 Task: Look for space in Songea, Tanzania from 5th June, 2023 to 16th June, 2023 for 2 adults in price range Rs.14000 to Rs.18000. Place can be entire place with 1  bedroom having 1 bed and 1 bathroom. Property type can be house, flat, guest house, hotel. Booking option can be shelf check-in. Required host language is English.
Action: Mouse moved to (411, 103)
Screenshot: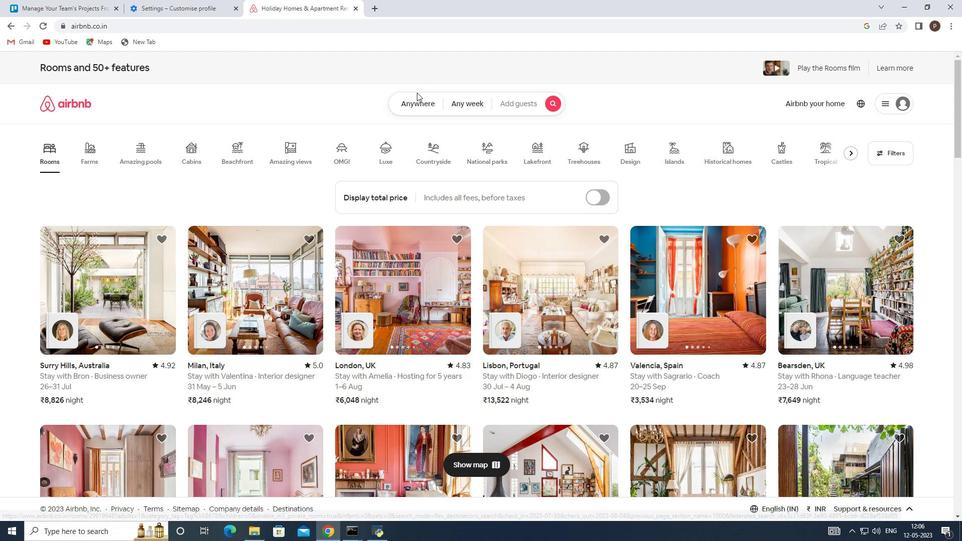 
Action: Mouse pressed left at (411, 103)
Screenshot: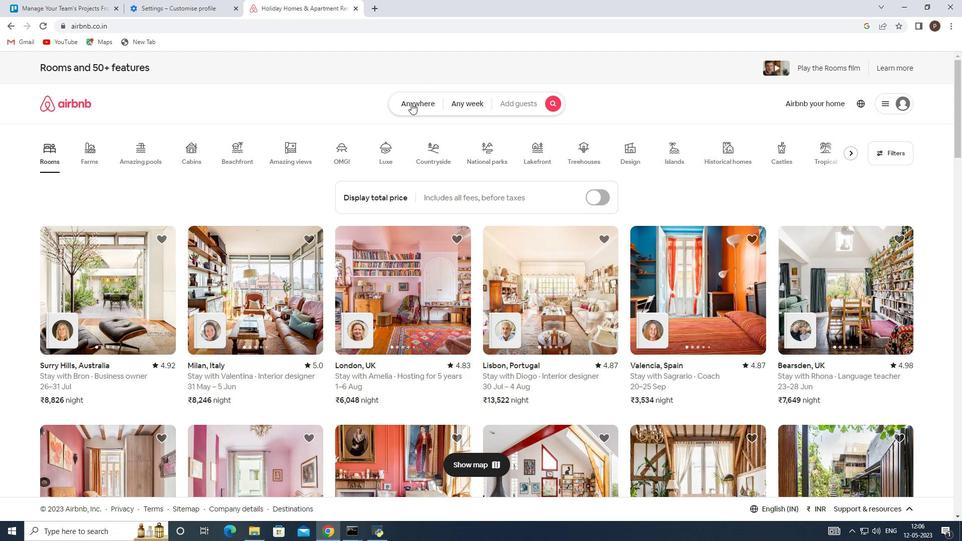 
Action: Mouse moved to (317, 144)
Screenshot: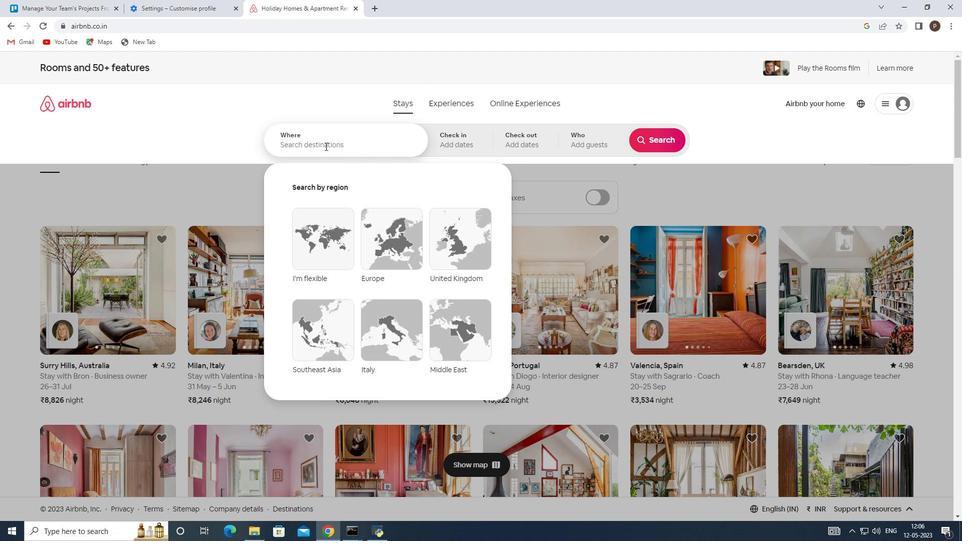 
Action: Mouse pressed left at (317, 144)
Screenshot: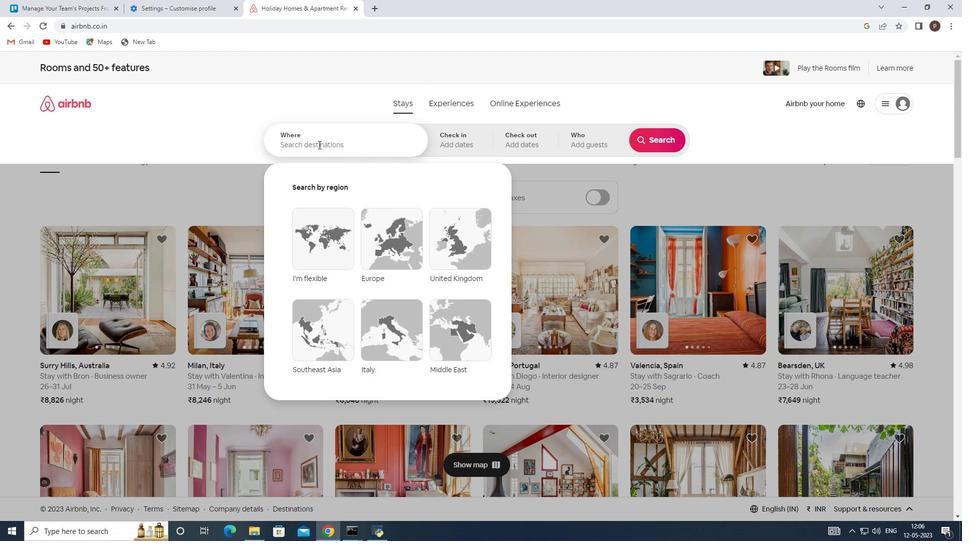 
Action: Key pressed <Key.caps_lock>S<Key.caps_lock>ongea,<Key.space>
Screenshot: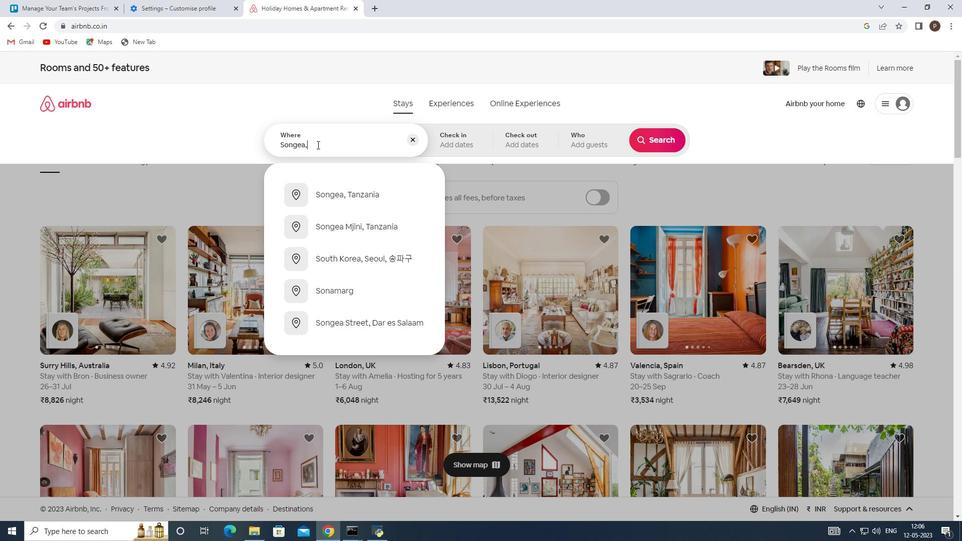
Action: Mouse moved to (349, 256)
Screenshot: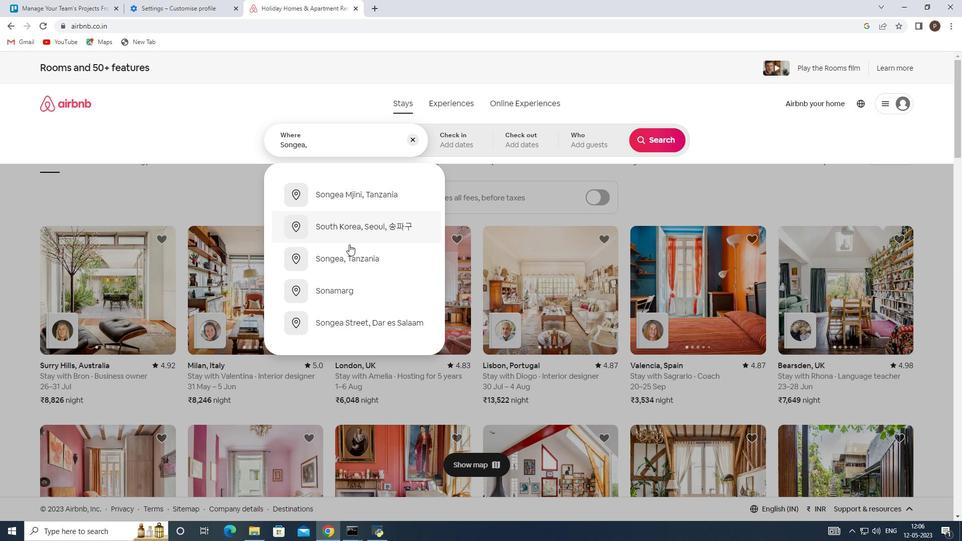 
Action: Mouse pressed left at (349, 256)
Screenshot: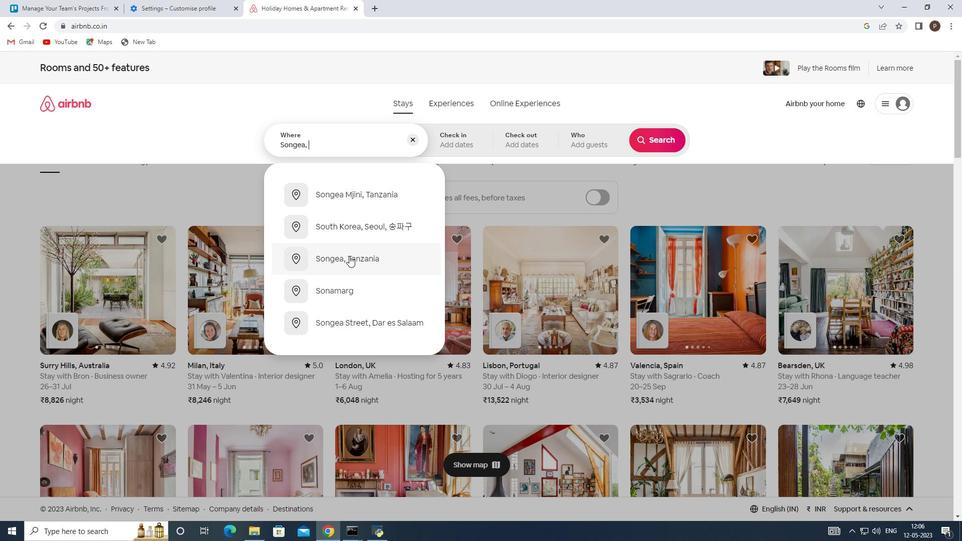 
Action: Mouse moved to (524, 284)
Screenshot: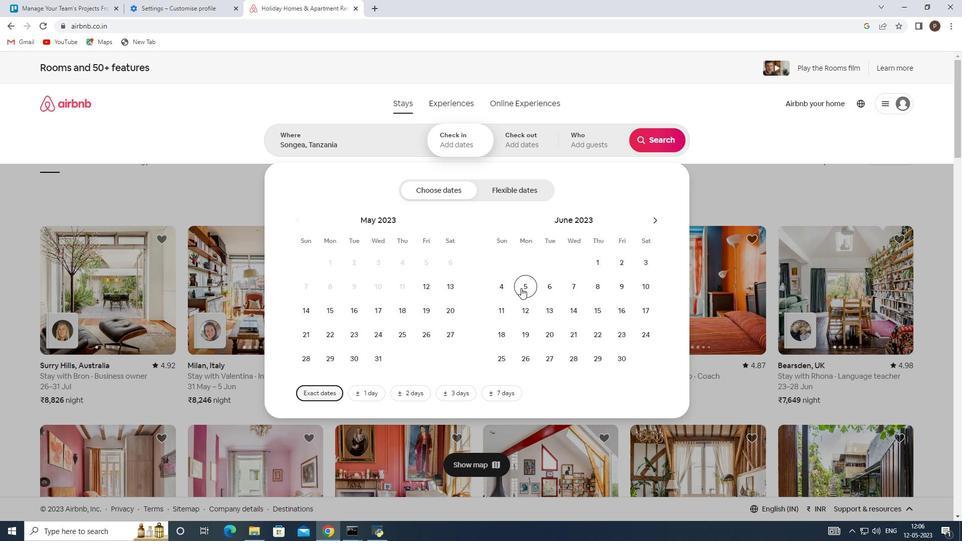
Action: Mouse pressed left at (524, 284)
Screenshot: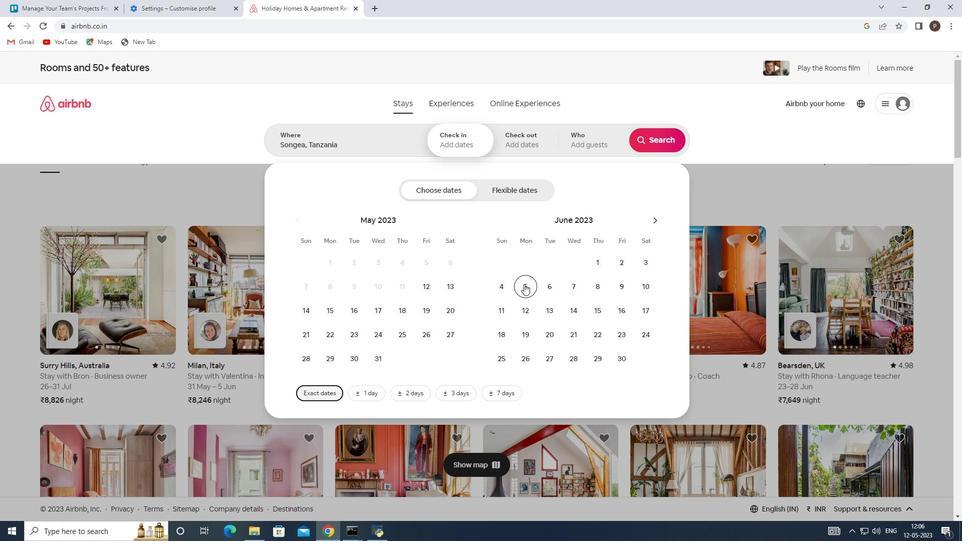 
Action: Mouse moved to (619, 307)
Screenshot: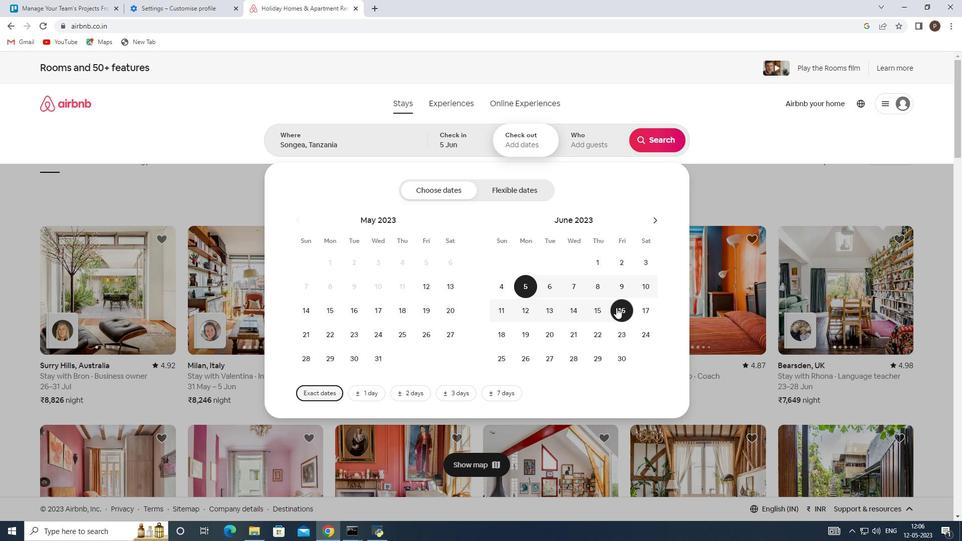 
Action: Mouse pressed left at (619, 307)
Screenshot: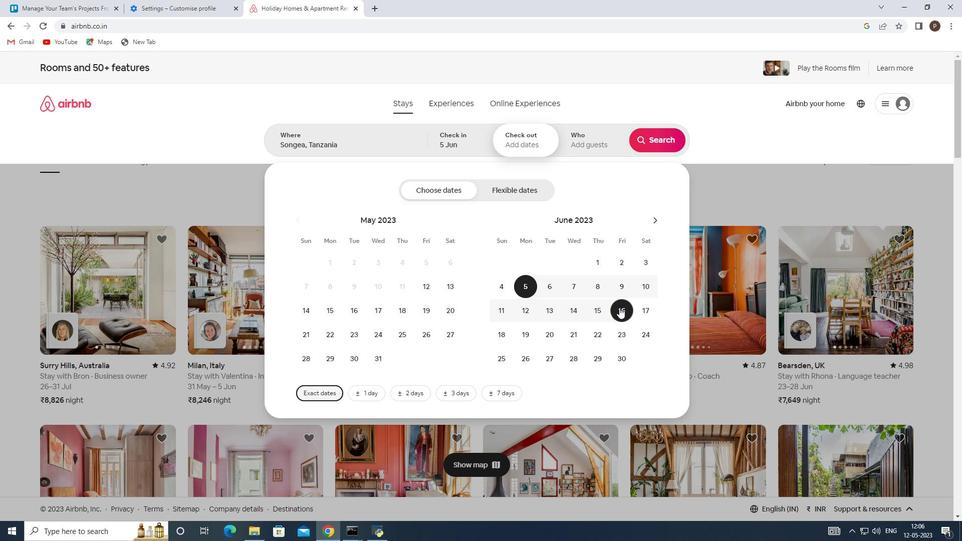 
Action: Mouse moved to (587, 141)
Screenshot: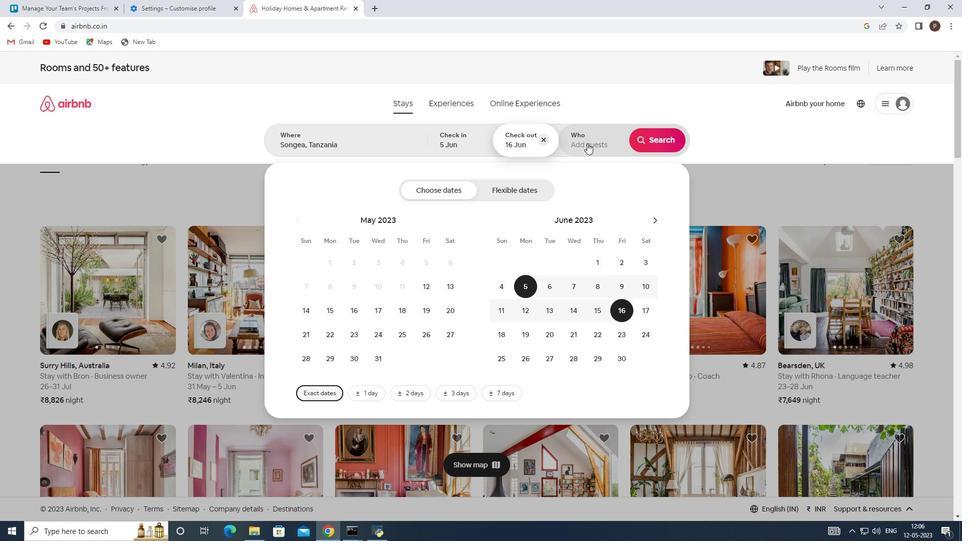
Action: Mouse pressed left at (587, 141)
Screenshot: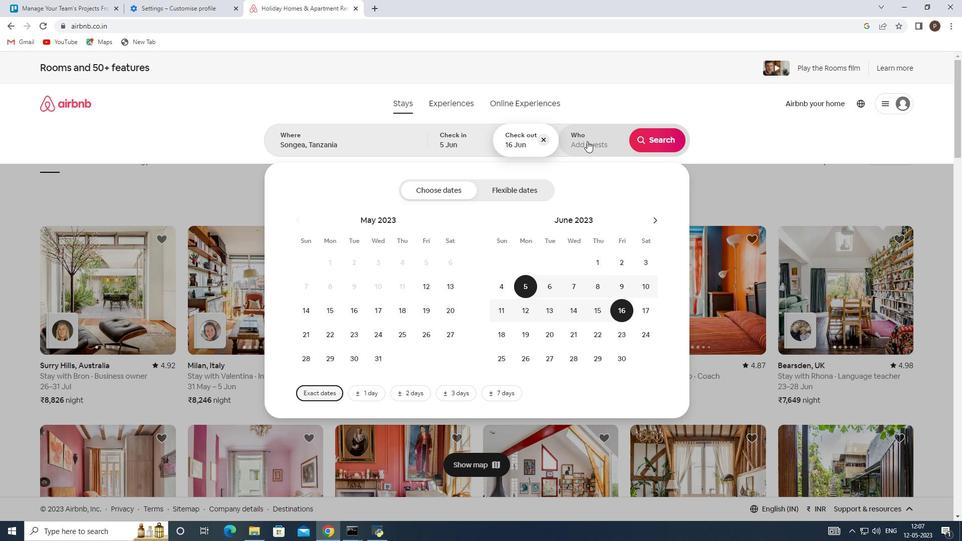 
Action: Mouse moved to (662, 191)
Screenshot: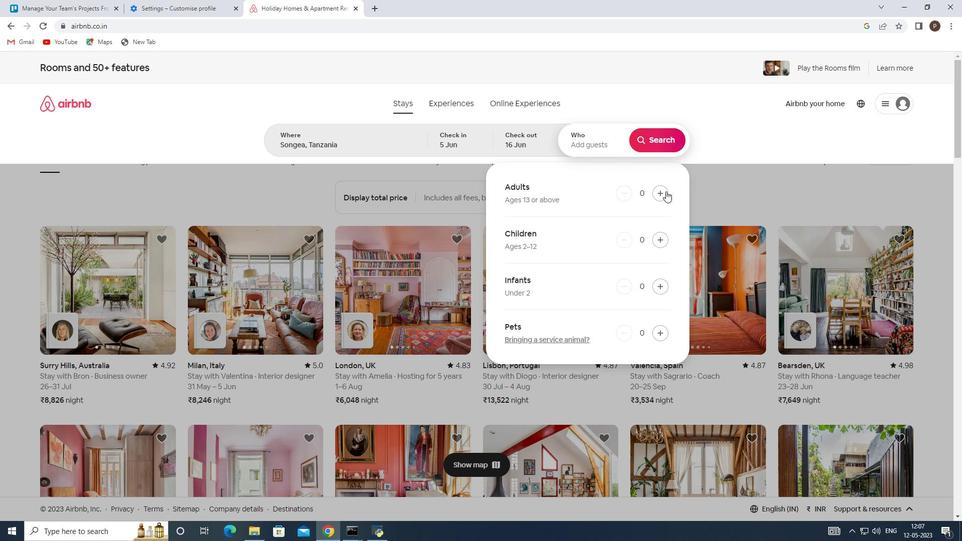 
Action: Mouse pressed left at (662, 191)
Screenshot: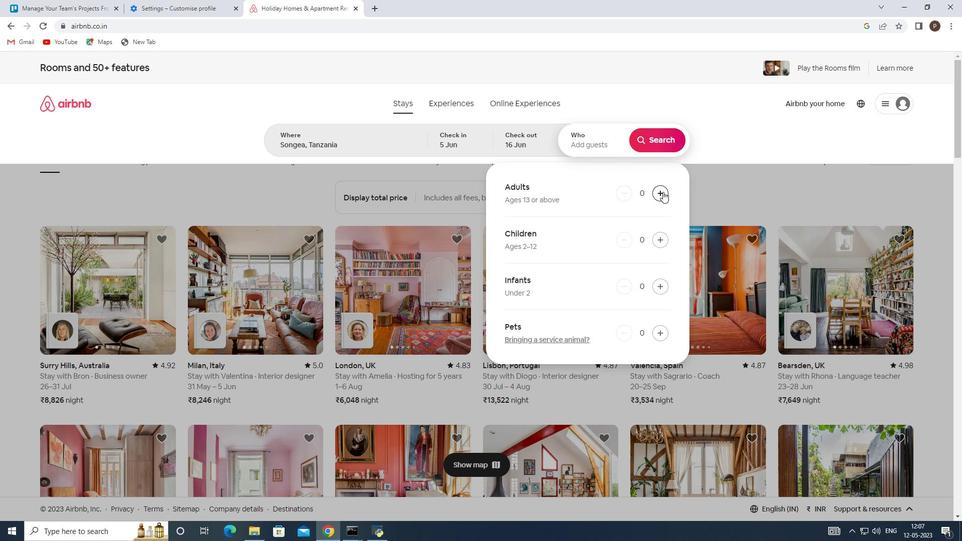 
Action: Mouse pressed left at (662, 191)
Screenshot: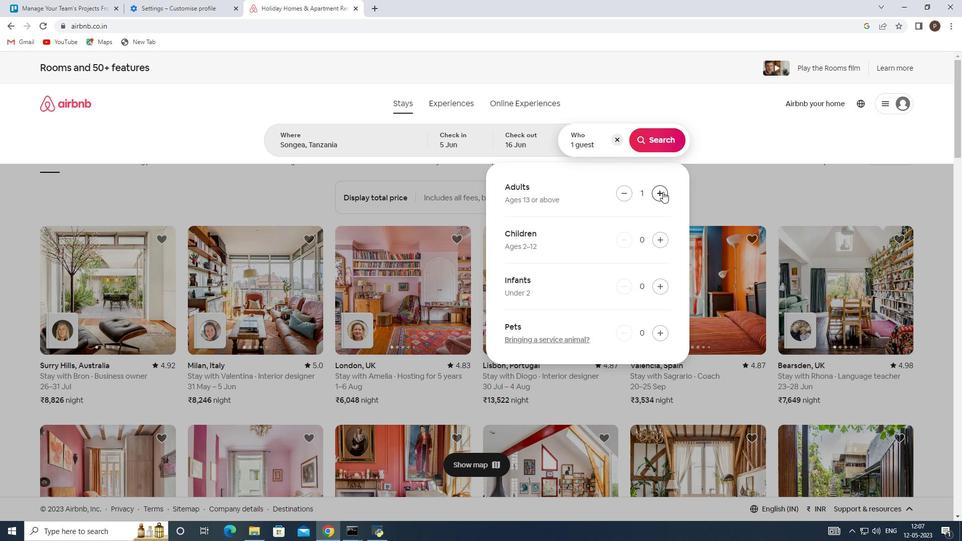 
Action: Mouse moved to (666, 132)
Screenshot: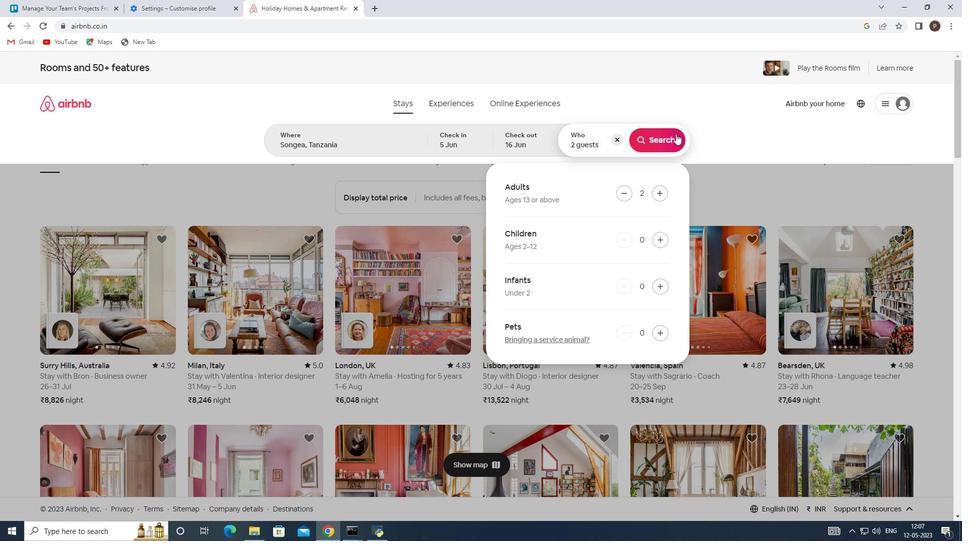 
Action: Mouse pressed left at (666, 132)
Screenshot: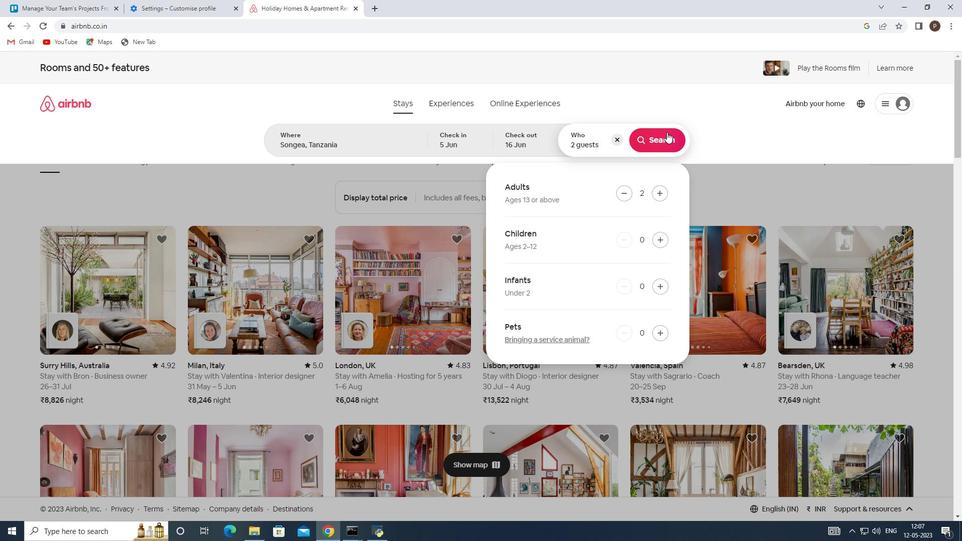 
Action: Mouse moved to (902, 116)
Screenshot: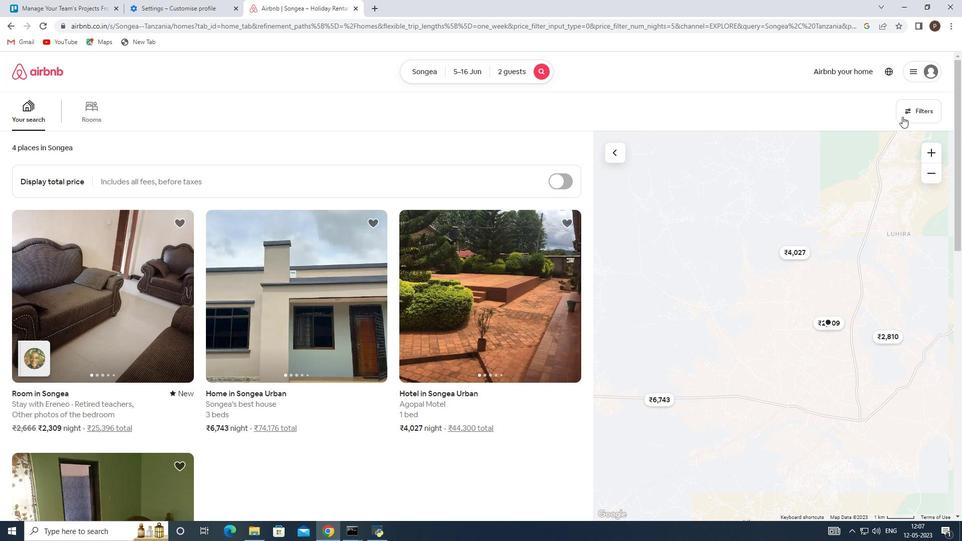 
Action: Mouse pressed left at (902, 116)
Screenshot: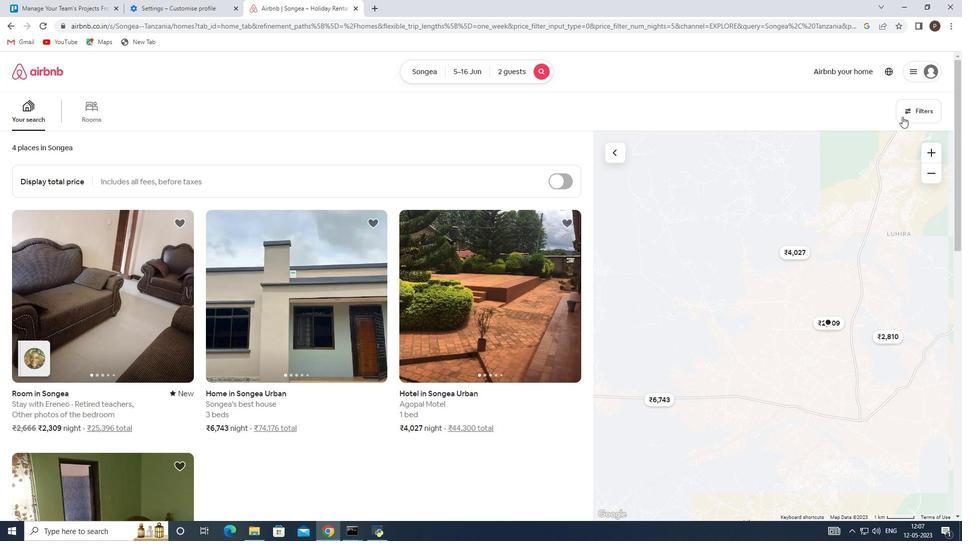 
Action: Mouse moved to (331, 355)
Screenshot: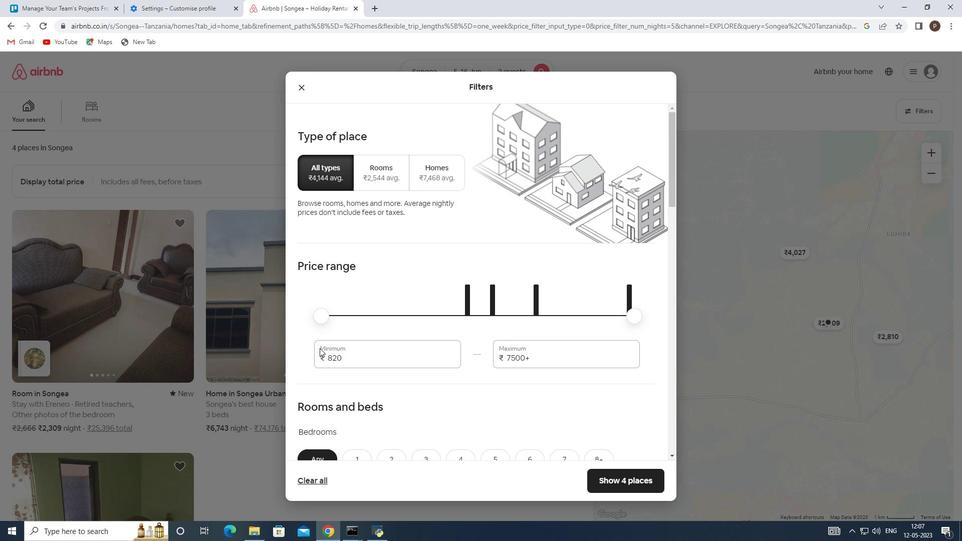 
Action: Mouse pressed left at (331, 355)
Screenshot: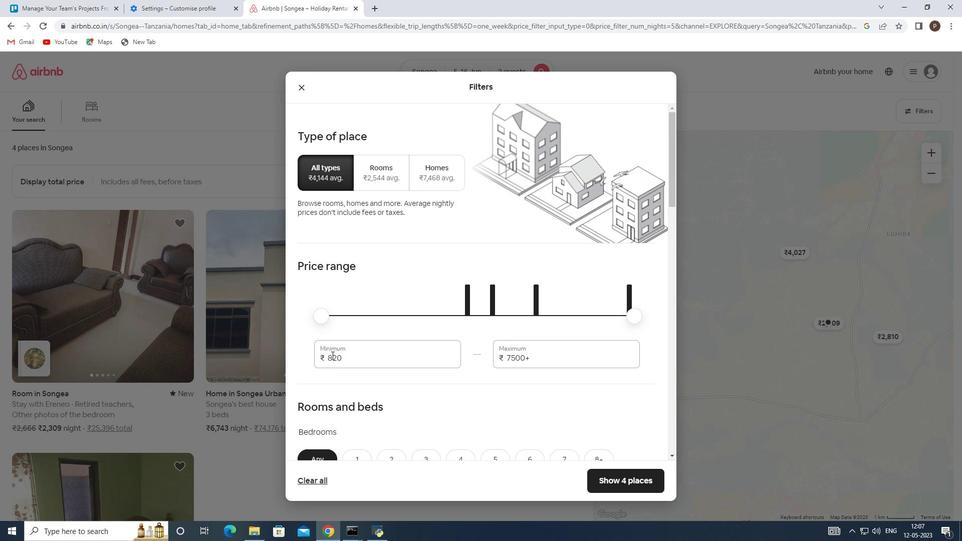 
Action: Mouse pressed left at (331, 355)
Screenshot: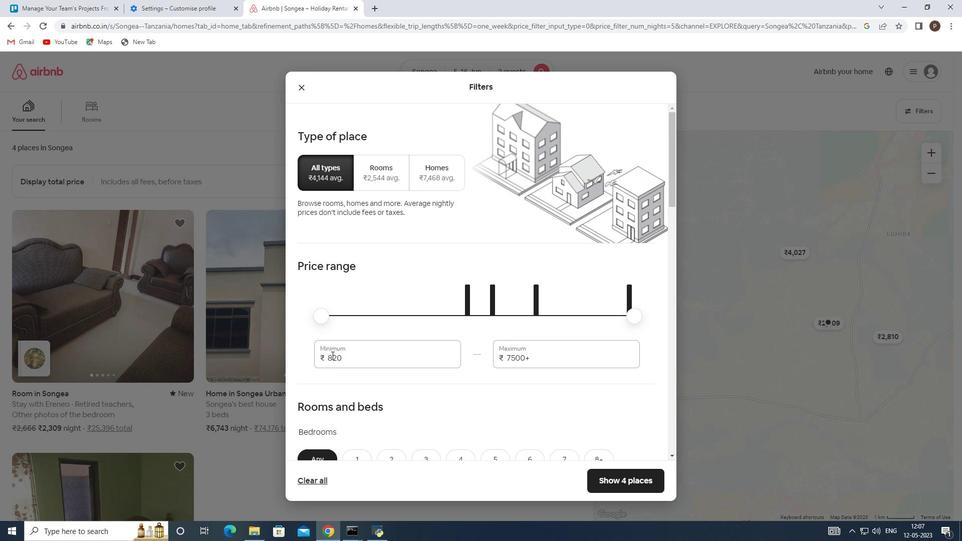 
Action: Key pressed 14000<Key.tab>18000
Screenshot: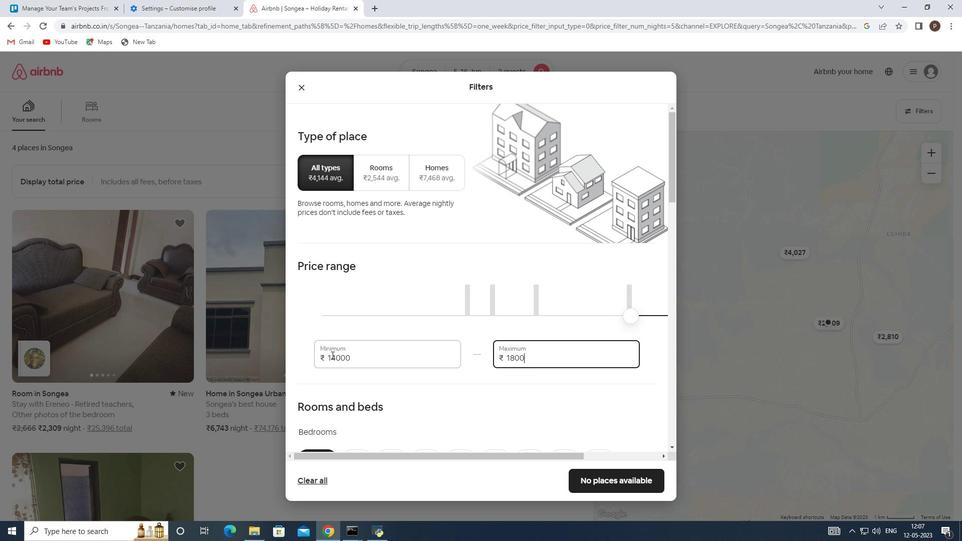 
Action: Mouse moved to (338, 373)
Screenshot: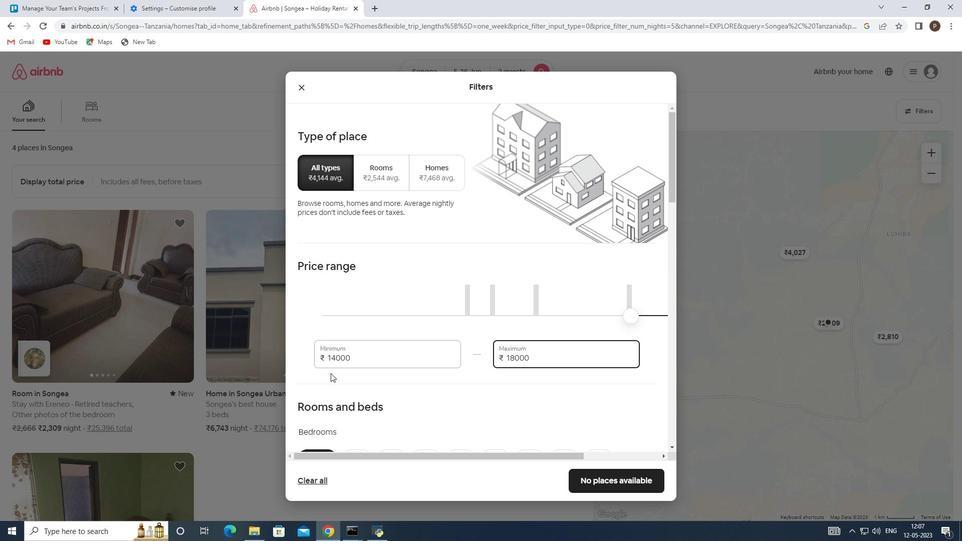 
Action: Mouse scrolled (338, 372) with delta (0, 0)
Screenshot: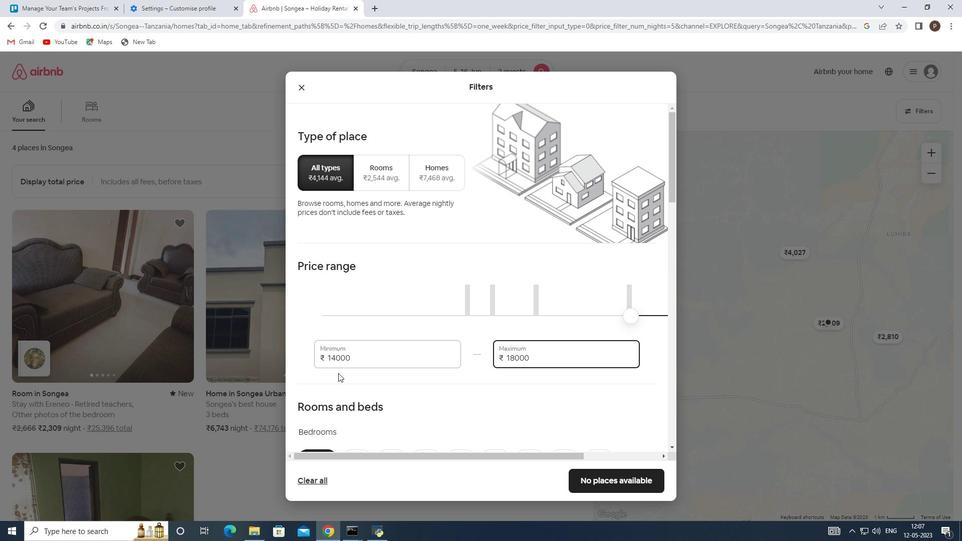 
Action: Mouse moved to (353, 364)
Screenshot: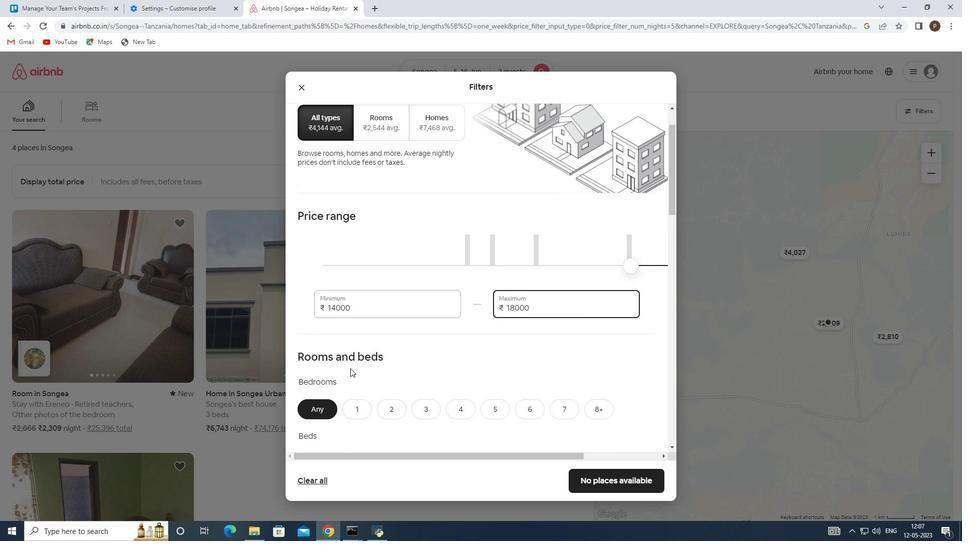 
Action: Mouse scrolled (353, 364) with delta (0, 0)
Screenshot: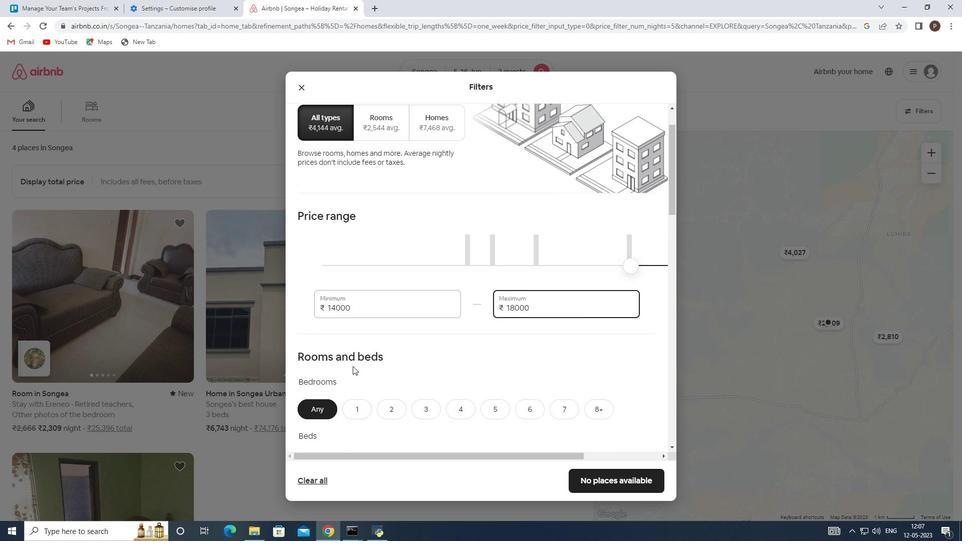 
Action: Mouse moved to (389, 345)
Screenshot: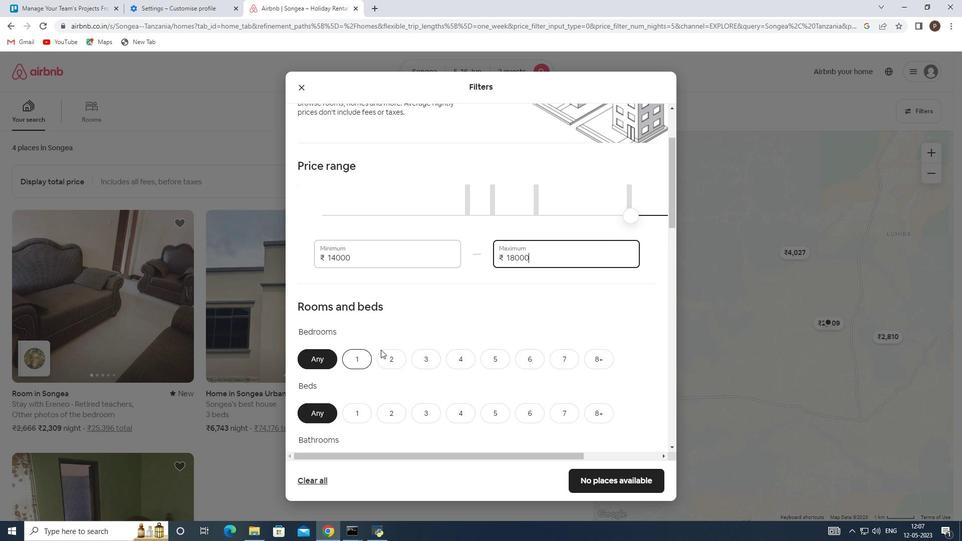 
Action: Mouse scrolled (389, 345) with delta (0, 0)
Screenshot: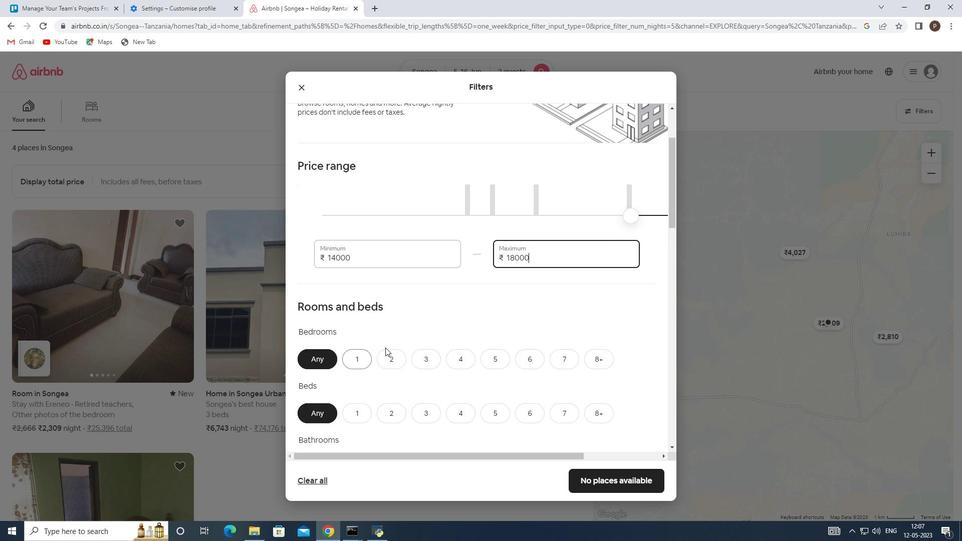 
Action: Mouse moved to (353, 298)
Screenshot: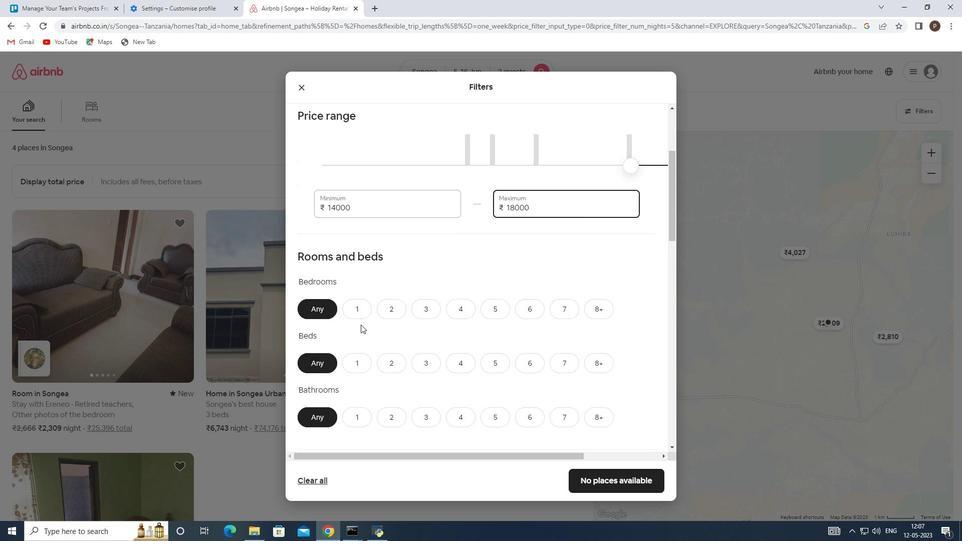 
Action: Mouse pressed left at (353, 298)
Screenshot: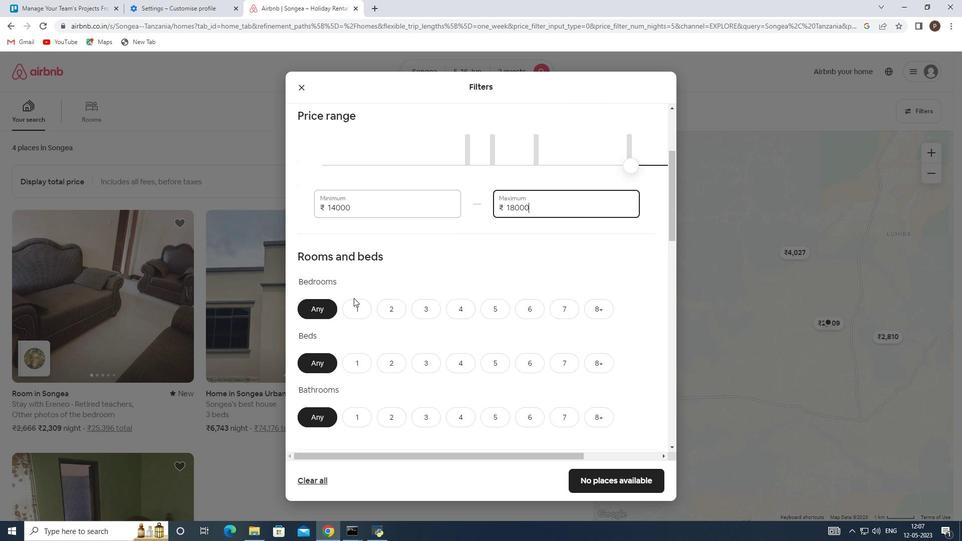 
Action: Mouse moved to (353, 303)
Screenshot: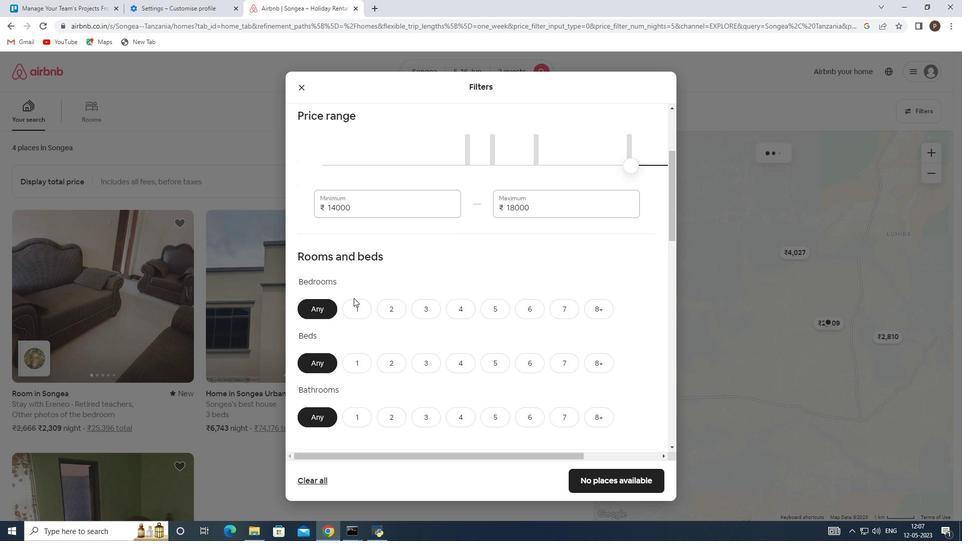 
Action: Mouse pressed left at (353, 303)
Screenshot: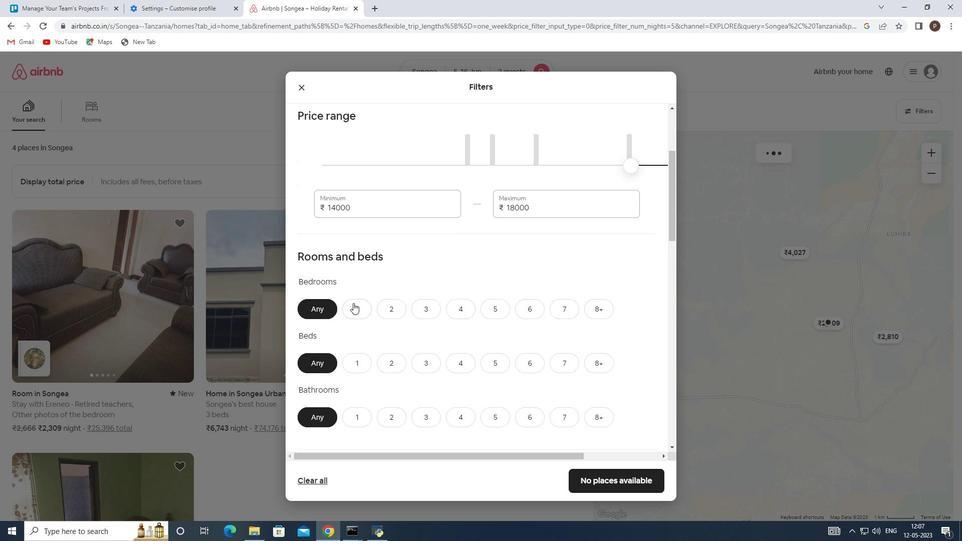 
Action: Mouse moved to (350, 364)
Screenshot: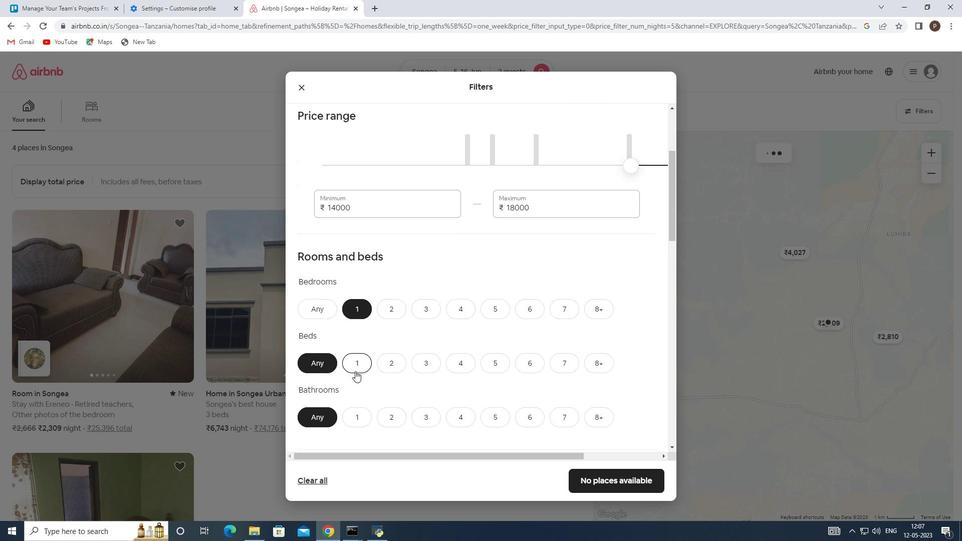 
Action: Mouse pressed left at (350, 364)
Screenshot: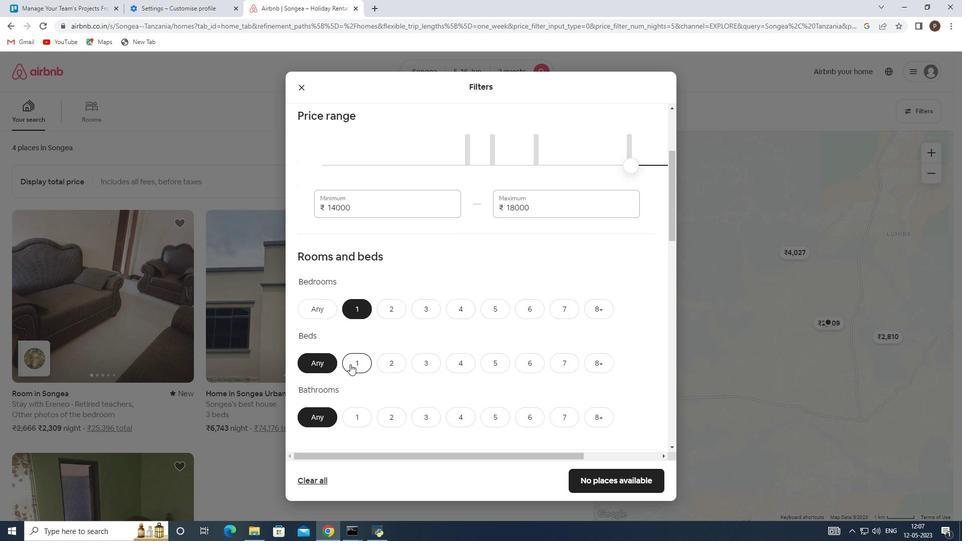 
Action: Mouse moved to (357, 411)
Screenshot: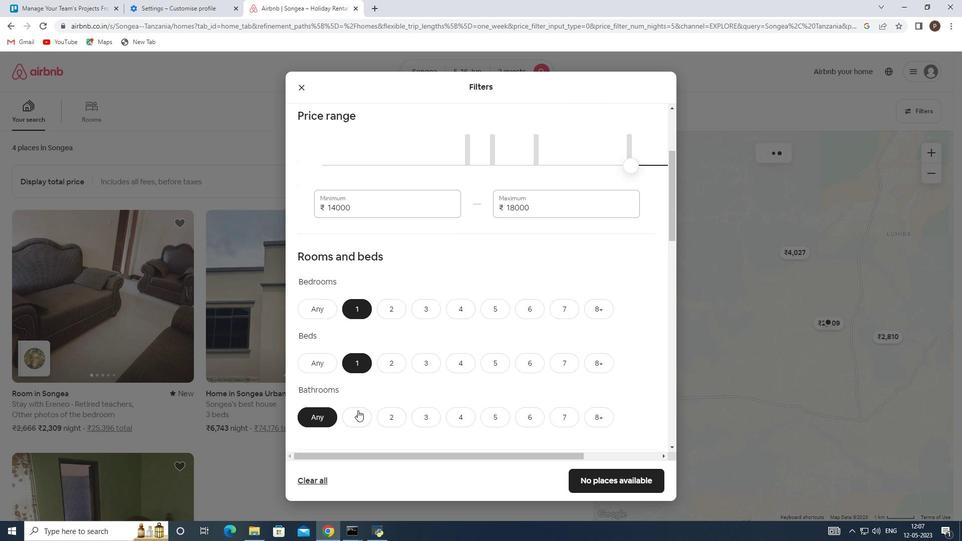 
Action: Mouse pressed left at (357, 411)
Screenshot: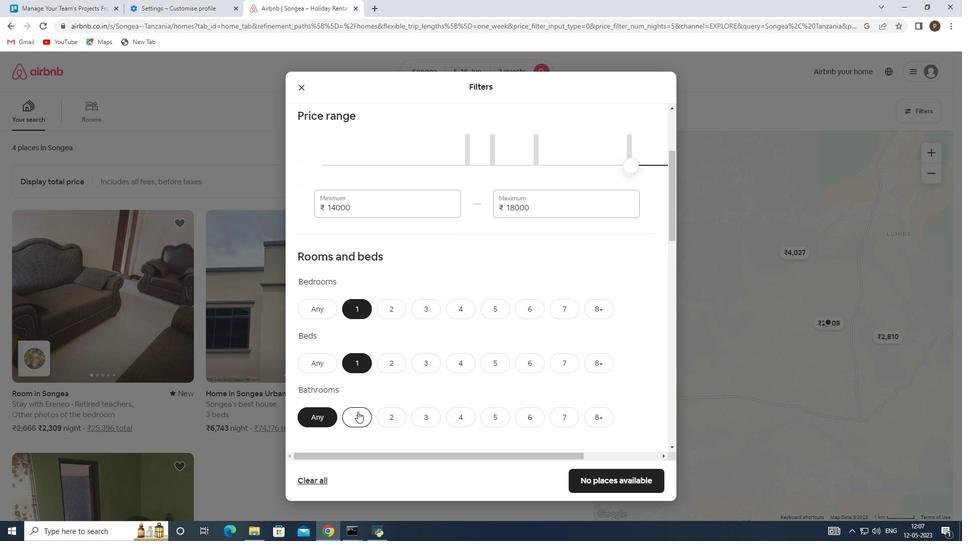 
Action: Mouse moved to (389, 376)
Screenshot: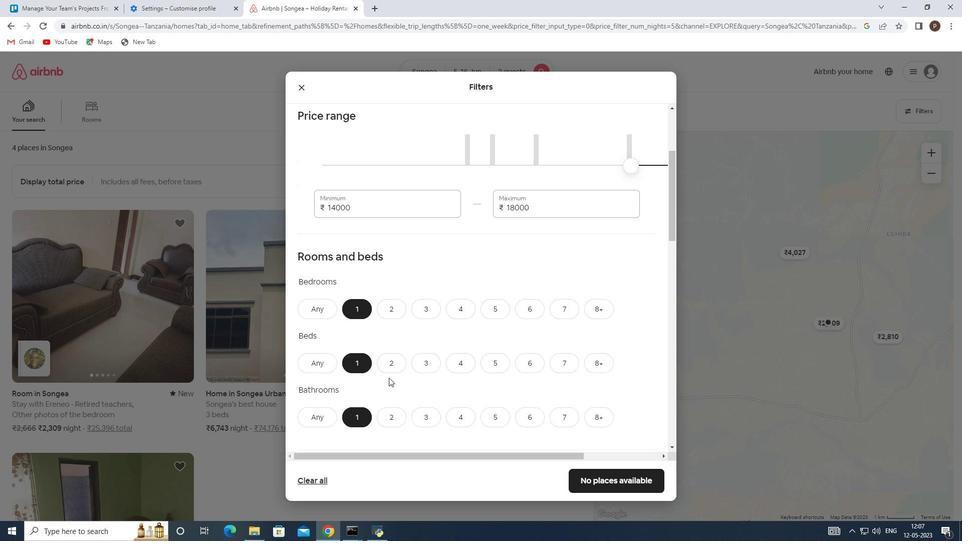 
Action: Mouse scrolled (389, 376) with delta (0, 0)
Screenshot: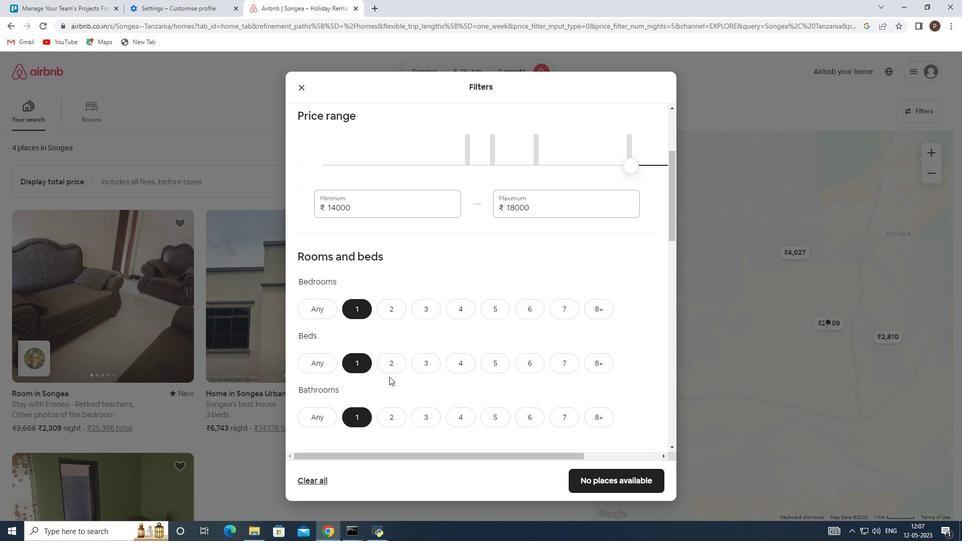 
Action: Mouse scrolled (389, 376) with delta (0, 0)
Screenshot: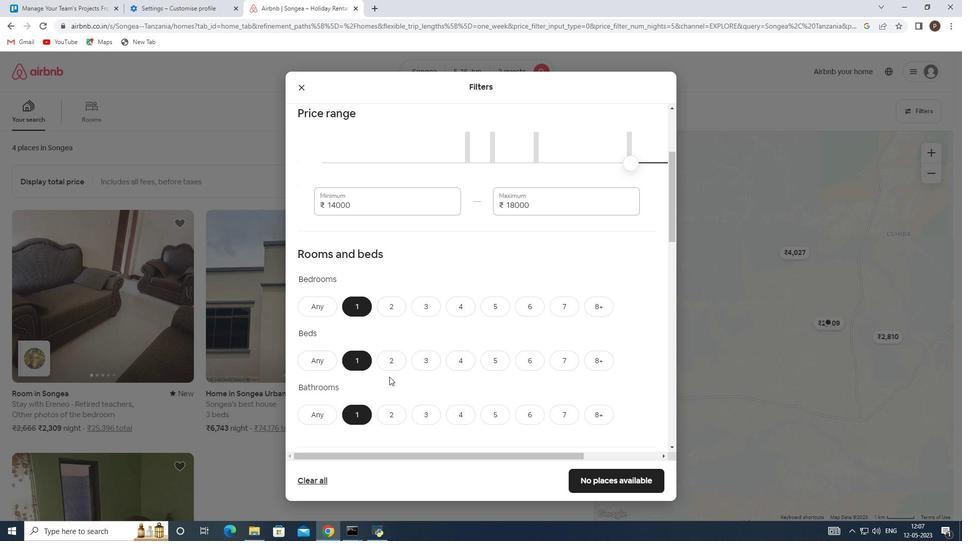
Action: Mouse moved to (406, 354)
Screenshot: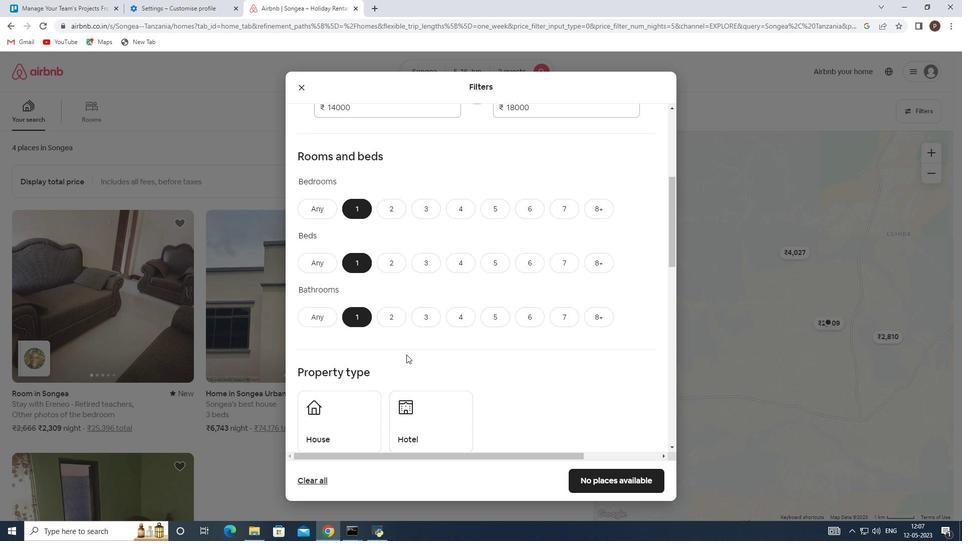 
Action: Mouse scrolled (406, 353) with delta (0, 0)
Screenshot: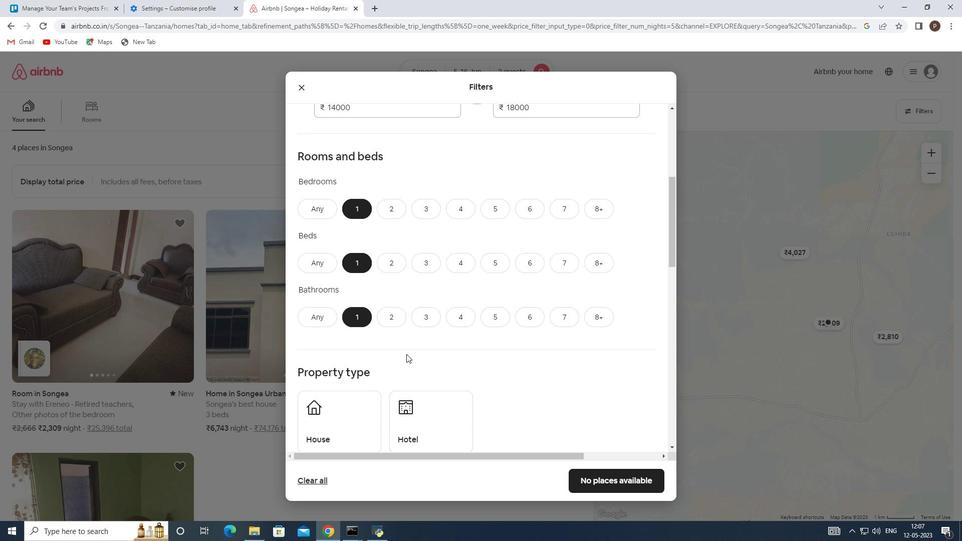 
Action: Mouse moved to (364, 364)
Screenshot: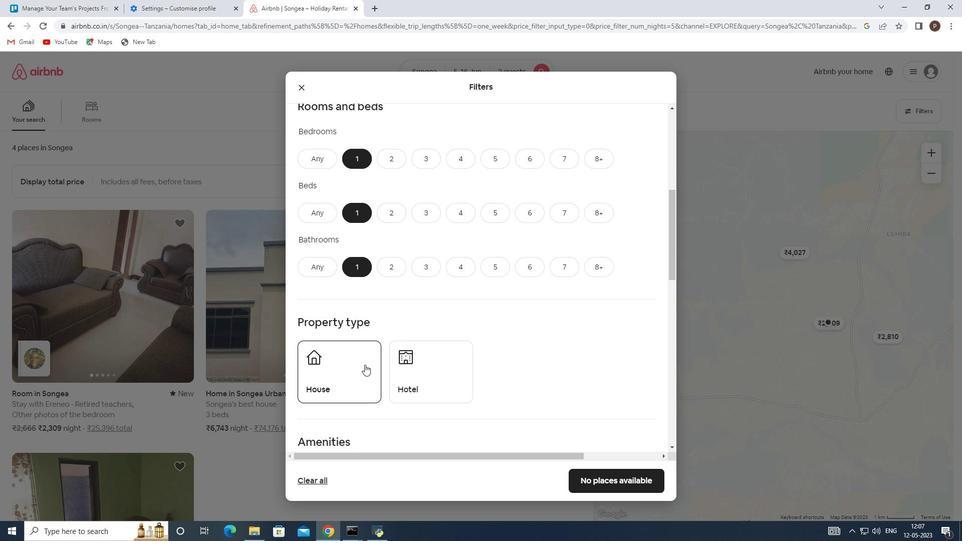 
Action: Mouse pressed left at (364, 364)
Screenshot: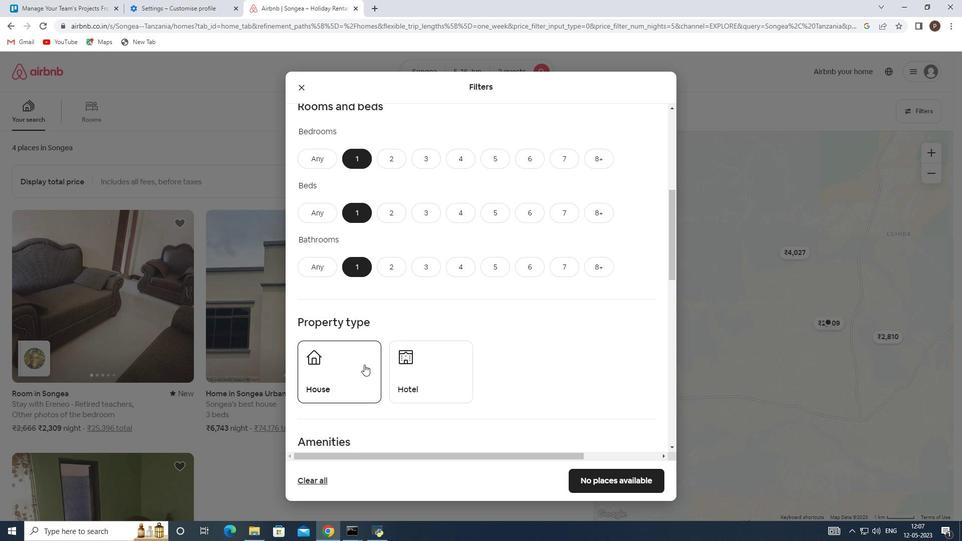 
Action: Mouse moved to (432, 375)
Screenshot: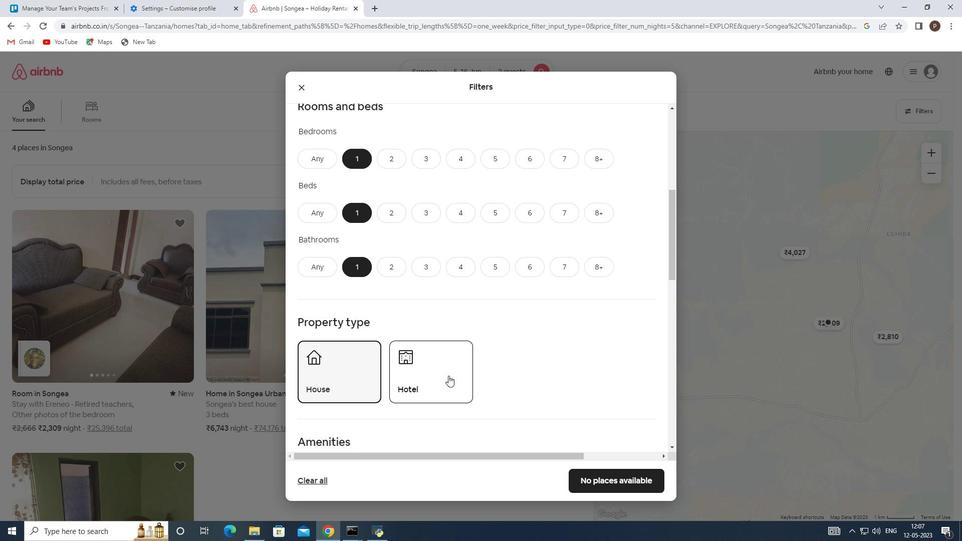 
Action: Mouse pressed left at (432, 375)
Screenshot: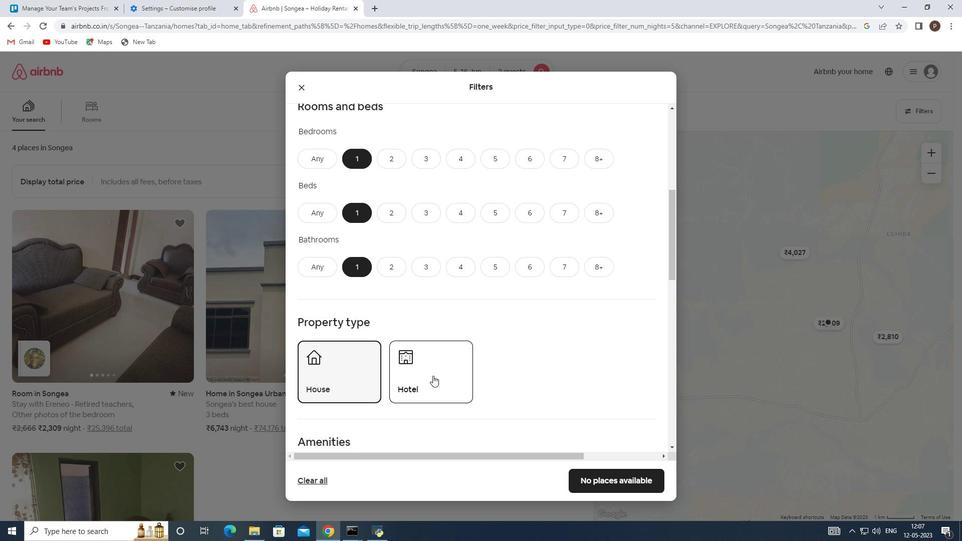 
Action: Mouse moved to (418, 371)
Screenshot: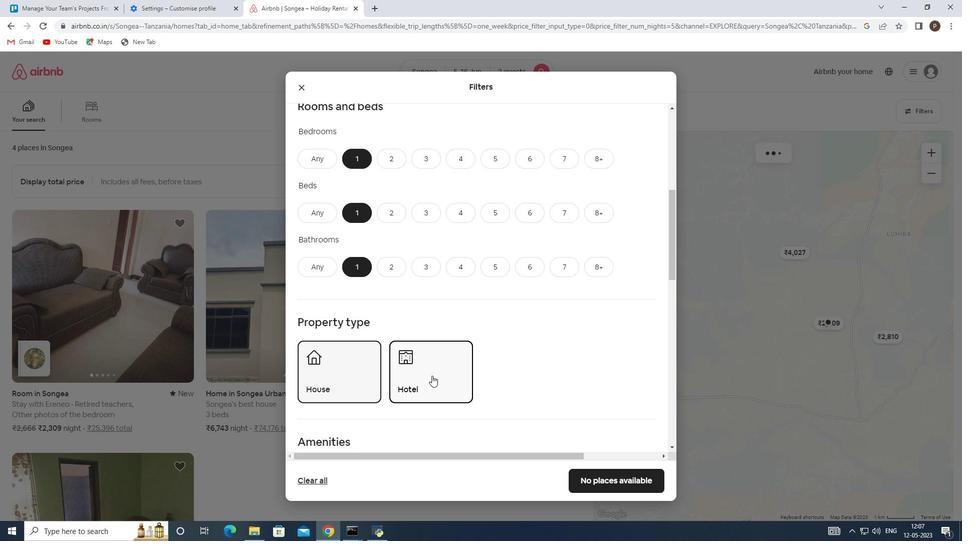 
Action: Mouse scrolled (418, 371) with delta (0, 0)
Screenshot: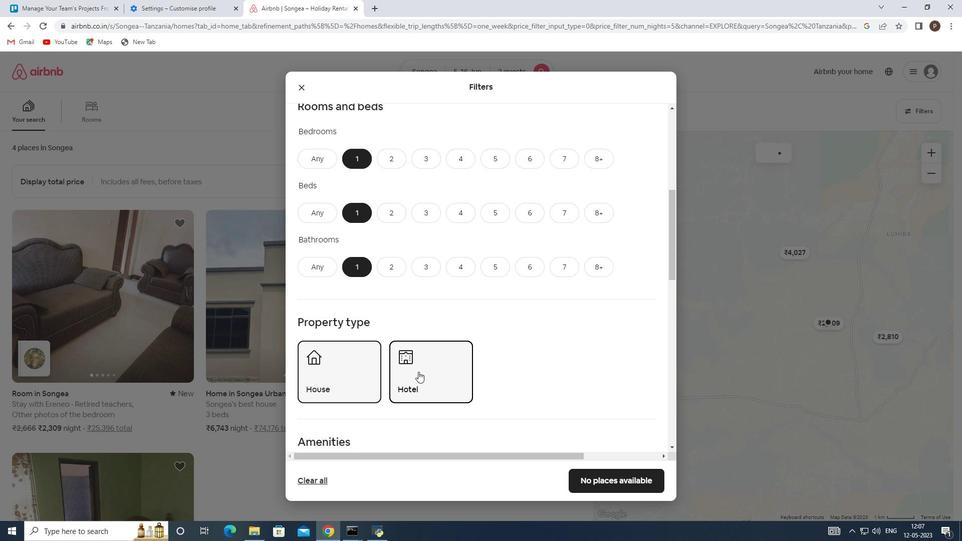 
Action: Mouse scrolled (418, 371) with delta (0, 0)
Screenshot: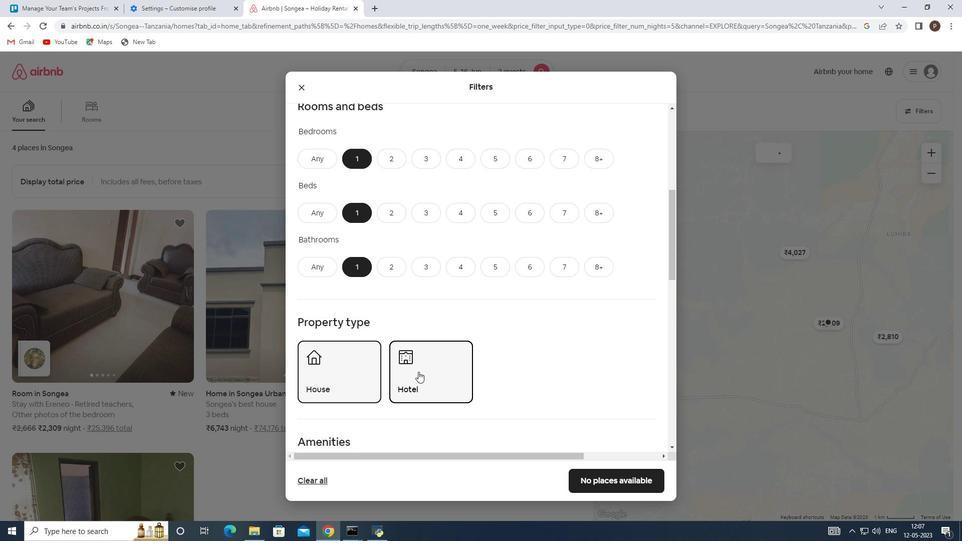 
Action: Mouse moved to (418, 371)
Screenshot: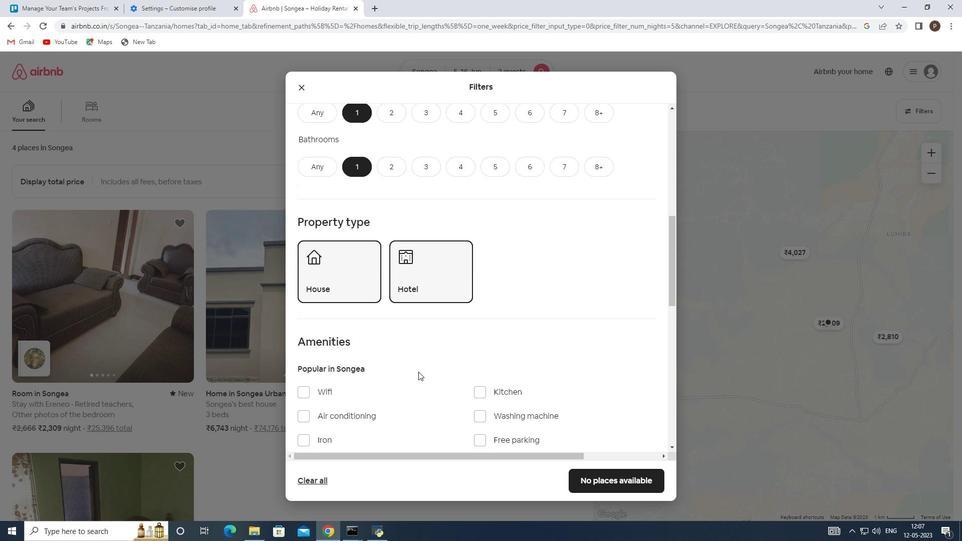 
Action: Mouse scrolled (418, 370) with delta (0, 0)
Screenshot: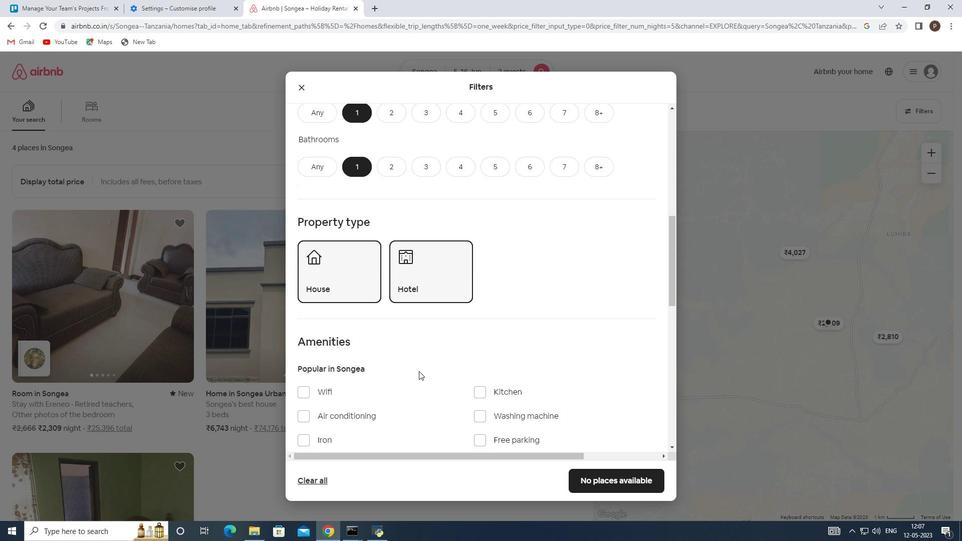 
Action: Mouse scrolled (418, 370) with delta (0, 0)
Screenshot: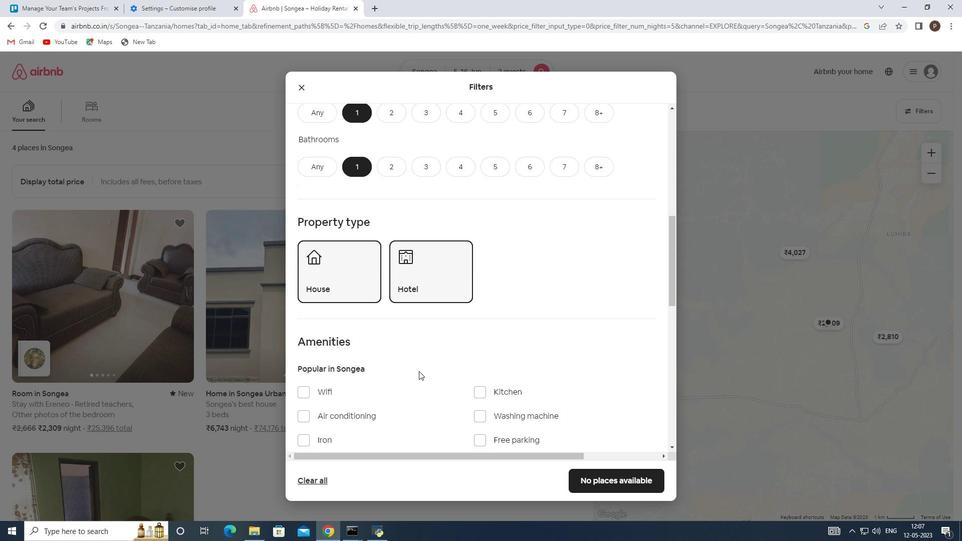 
Action: Mouse moved to (434, 370)
Screenshot: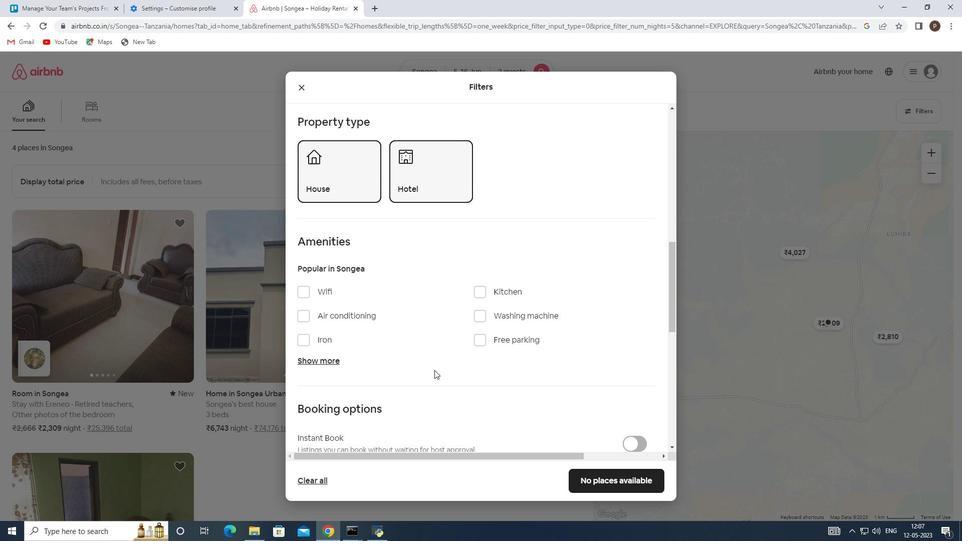 
Action: Mouse scrolled (434, 369) with delta (0, 0)
Screenshot: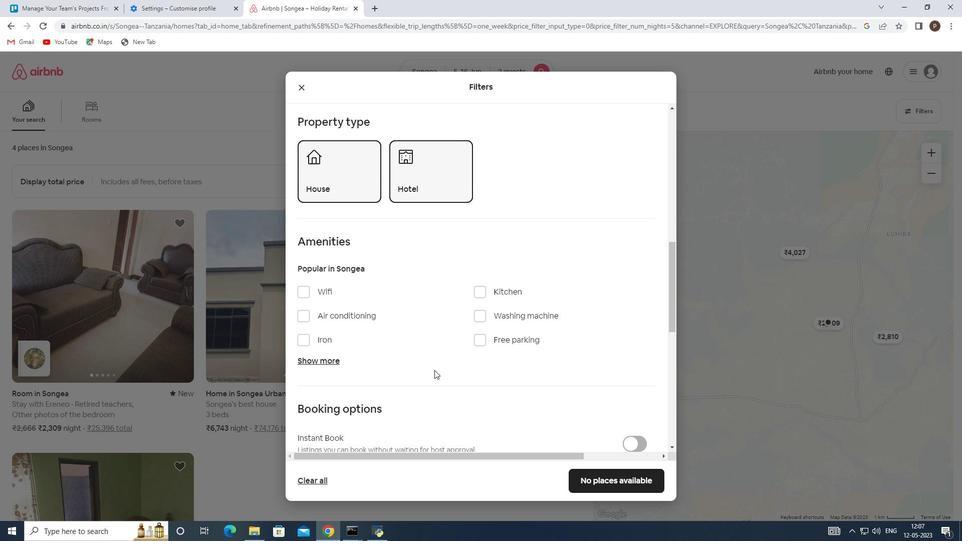 
Action: Mouse scrolled (434, 369) with delta (0, 0)
Screenshot: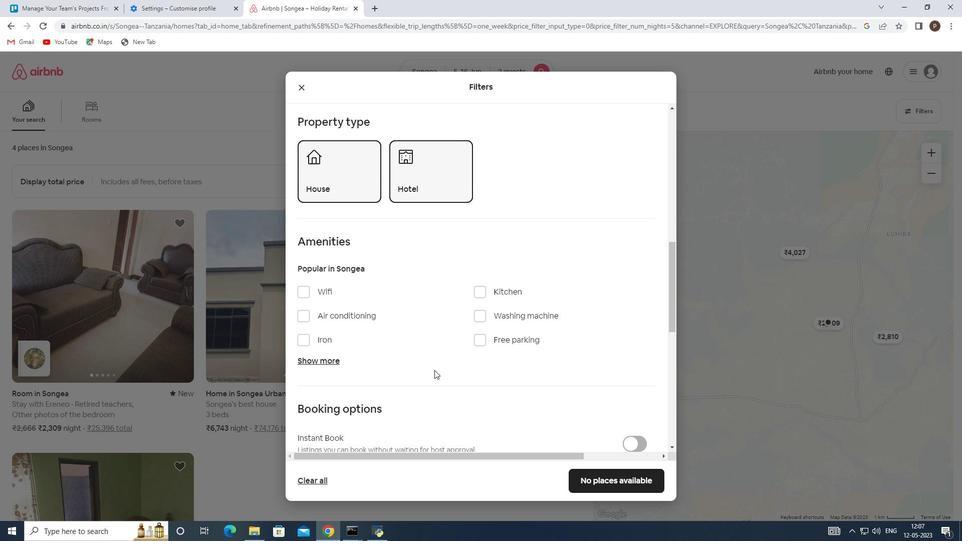 
Action: Mouse moved to (635, 375)
Screenshot: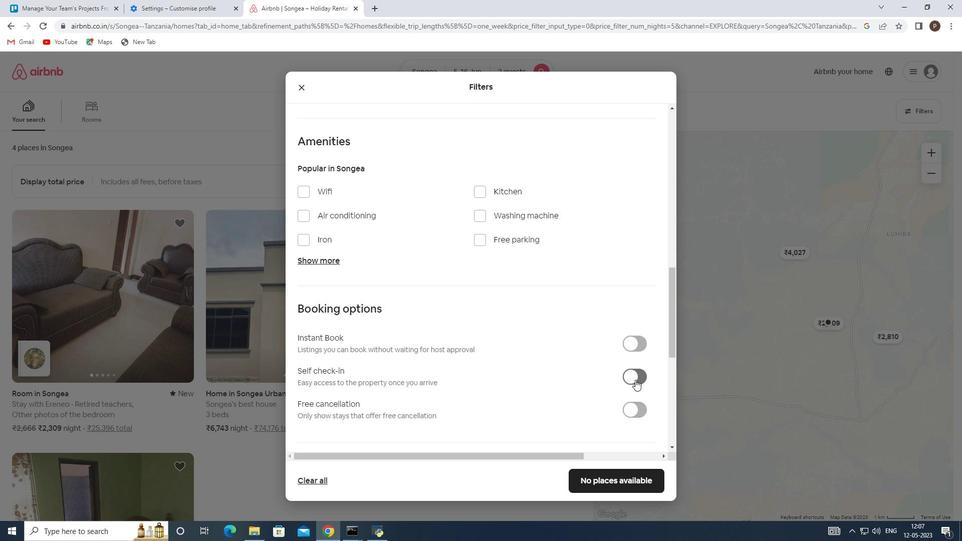 
Action: Mouse pressed left at (635, 375)
Screenshot: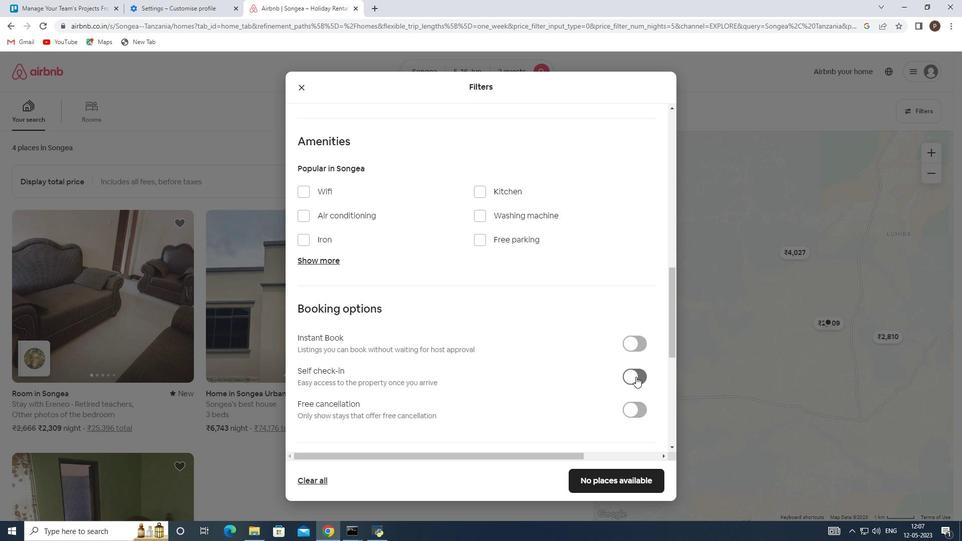
Action: Mouse moved to (529, 371)
Screenshot: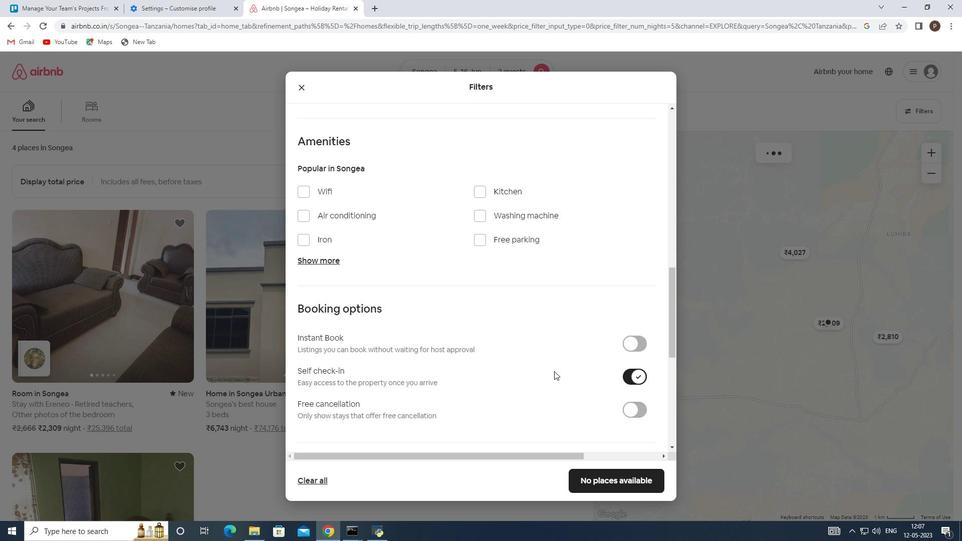 
Action: Mouse scrolled (529, 370) with delta (0, 0)
Screenshot: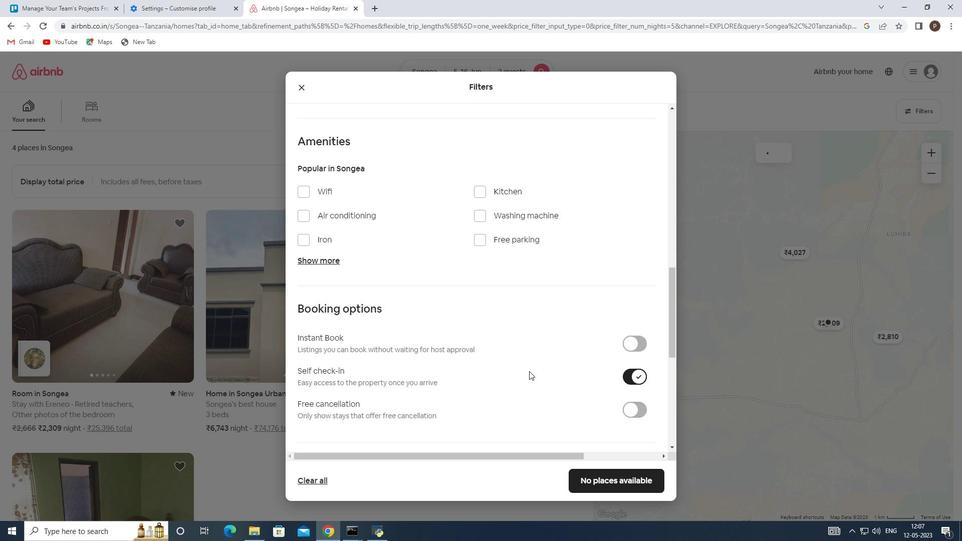
Action: Mouse moved to (523, 370)
Screenshot: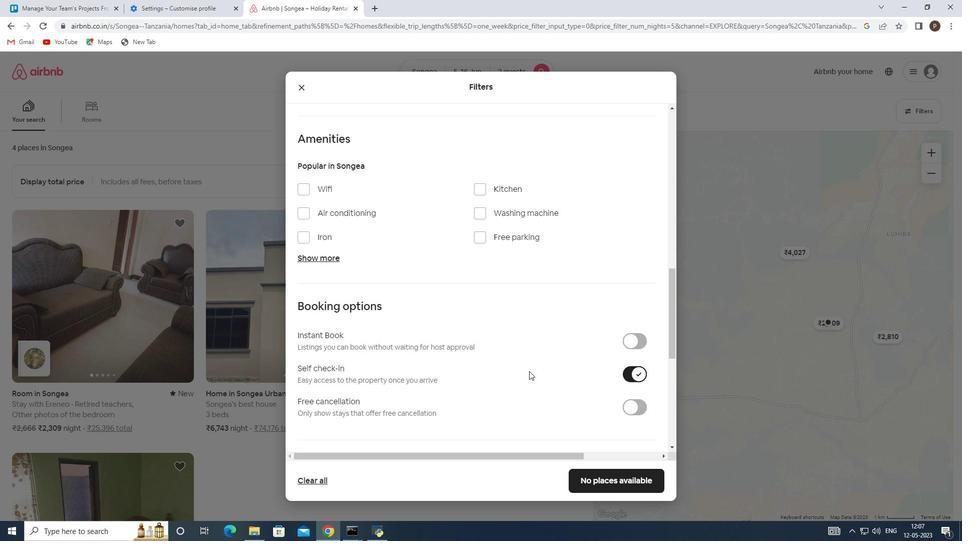 
Action: Mouse scrolled (528, 370) with delta (0, 0)
Screenshot: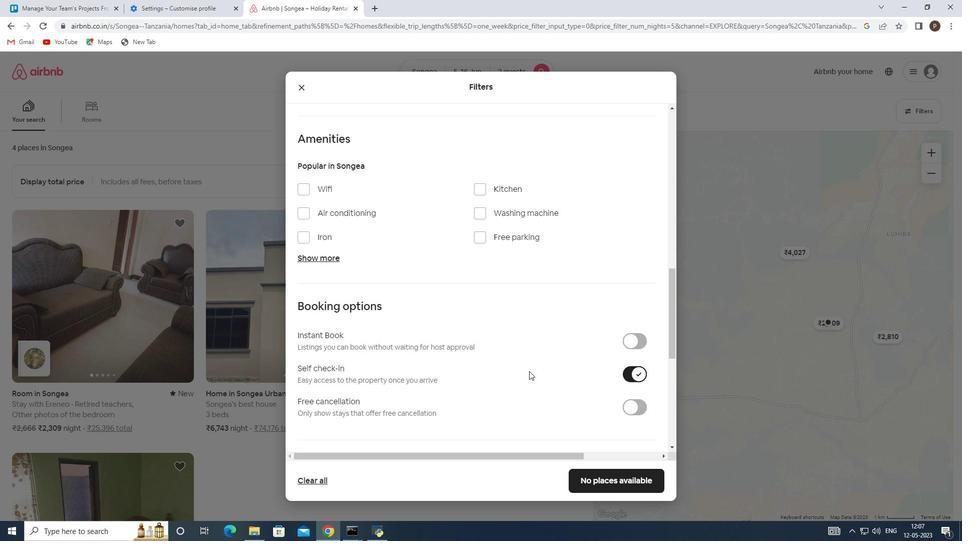 
Action: Mouse moved to (499, 355)
Screenshot: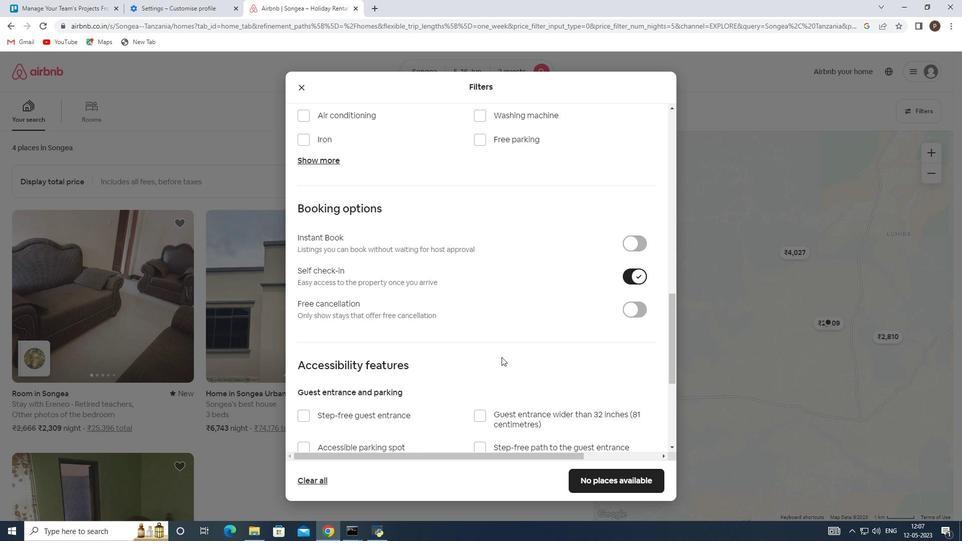 
Action: Mouse scrolled (499, 354) with delta (0, 0)
Screenshot: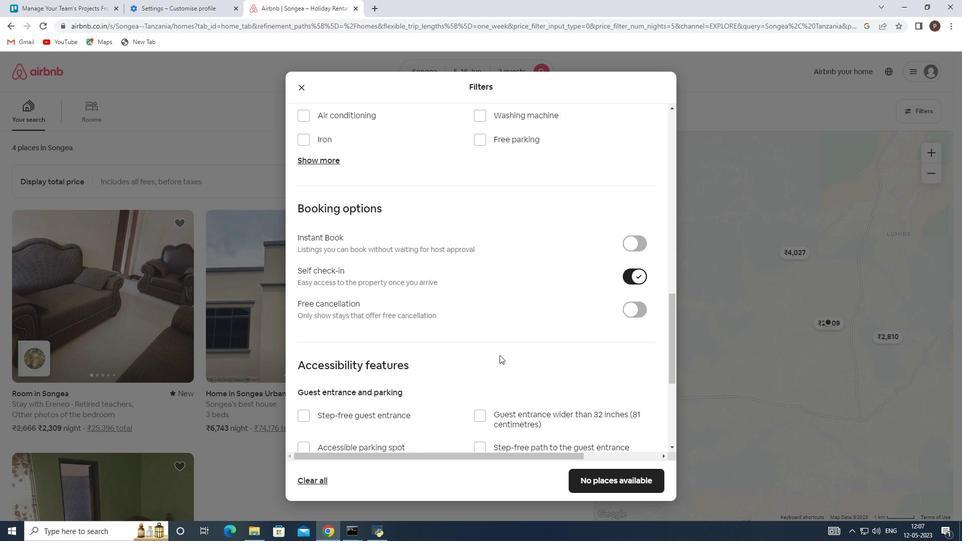 
Action: Mouse scrolled (499, 354) with delta (0, 0)
Screenshot: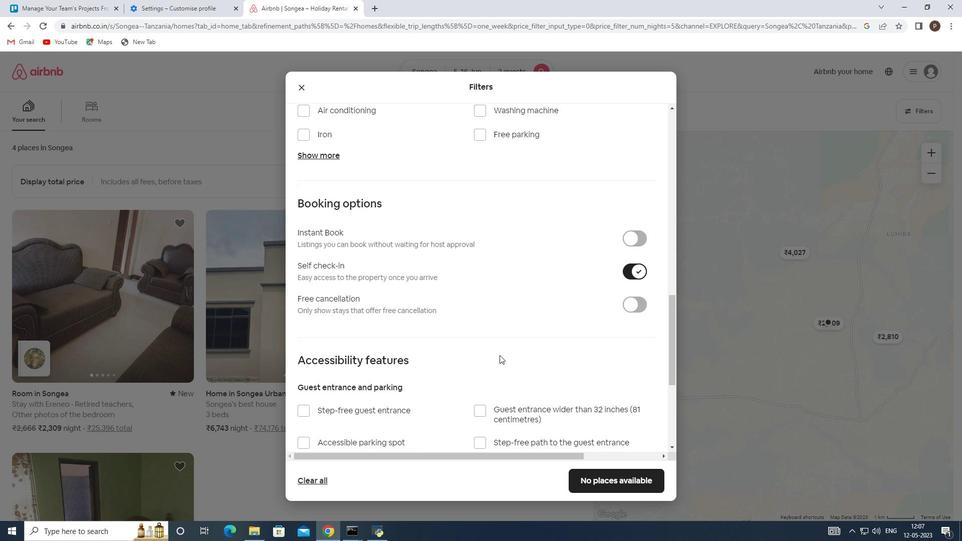 
Action: Mouse scrolled (499, 354) with delta (0, 0)
Screenshot: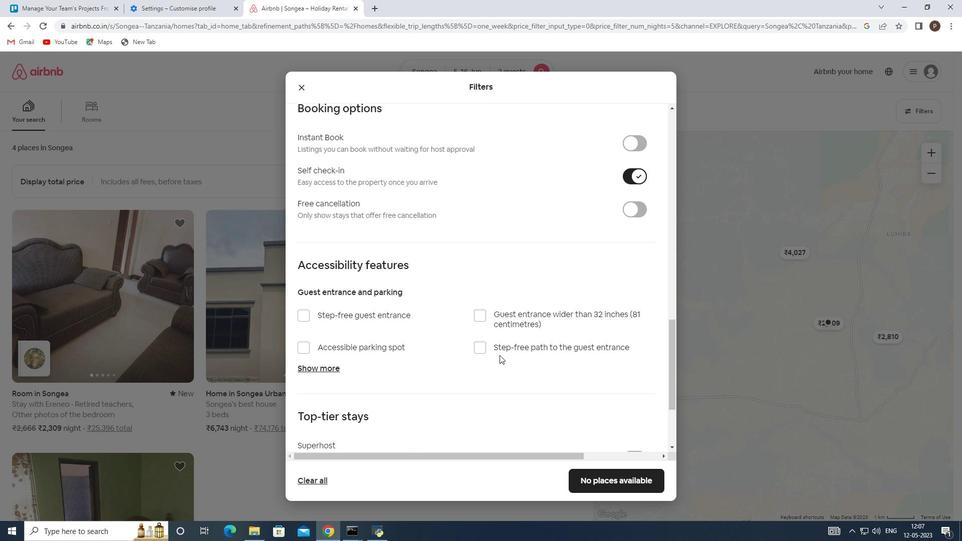 
Action: Mouse scrolled (499, 354) with delta (0, 0)
Screenshot: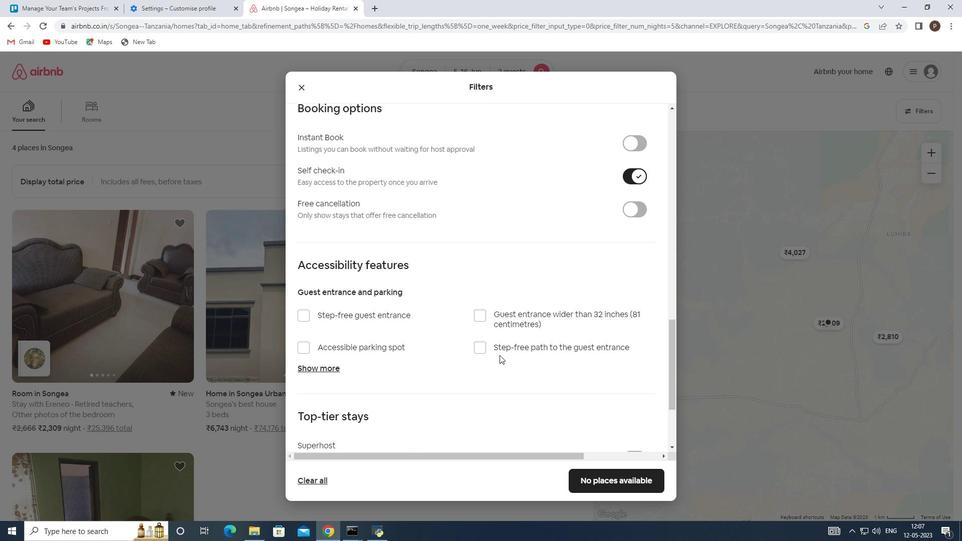 
Action: Mouse scrolled (499, 354) with delta (0, 0)
Screenshot: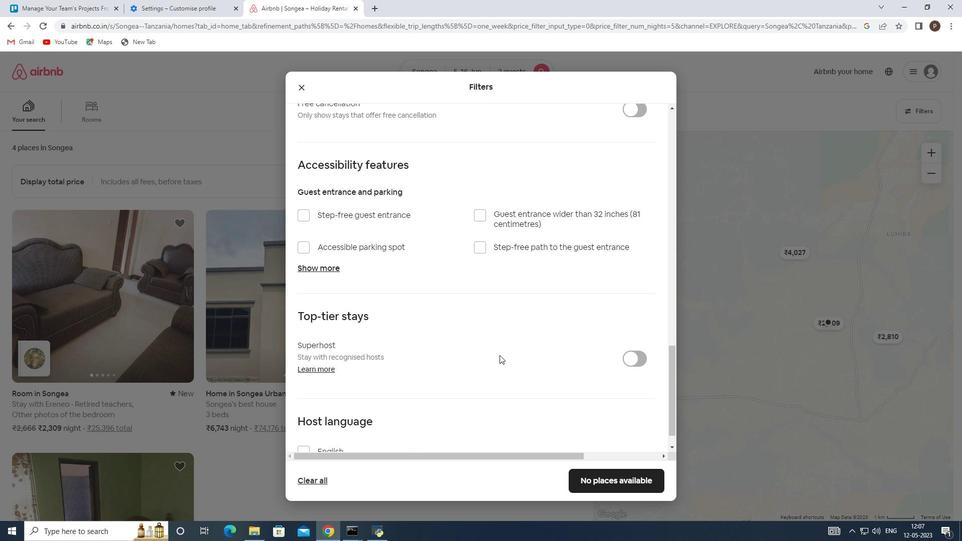 
Action: Mouse moved to (304, 421)
Screenshot: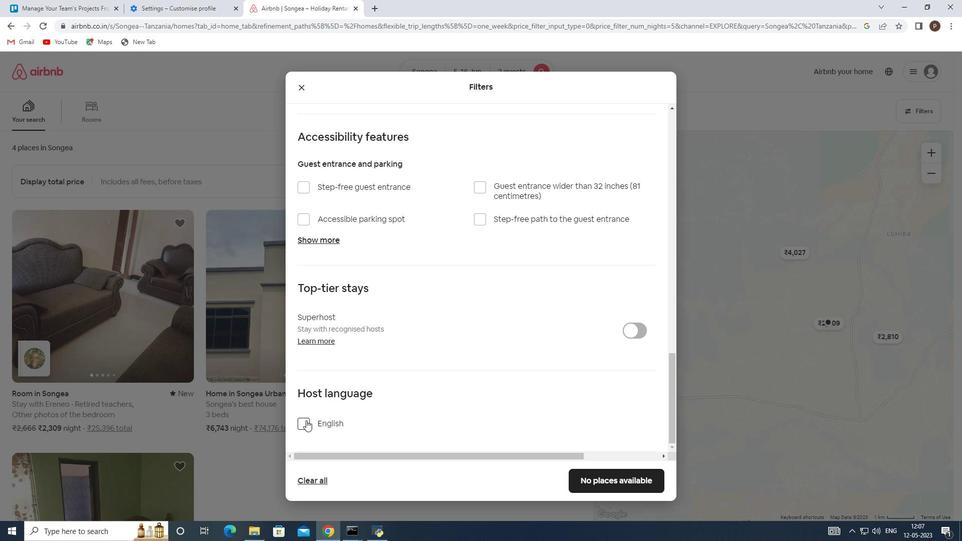 
Action: Mouse pressed left at (304, 421)
Screenshot: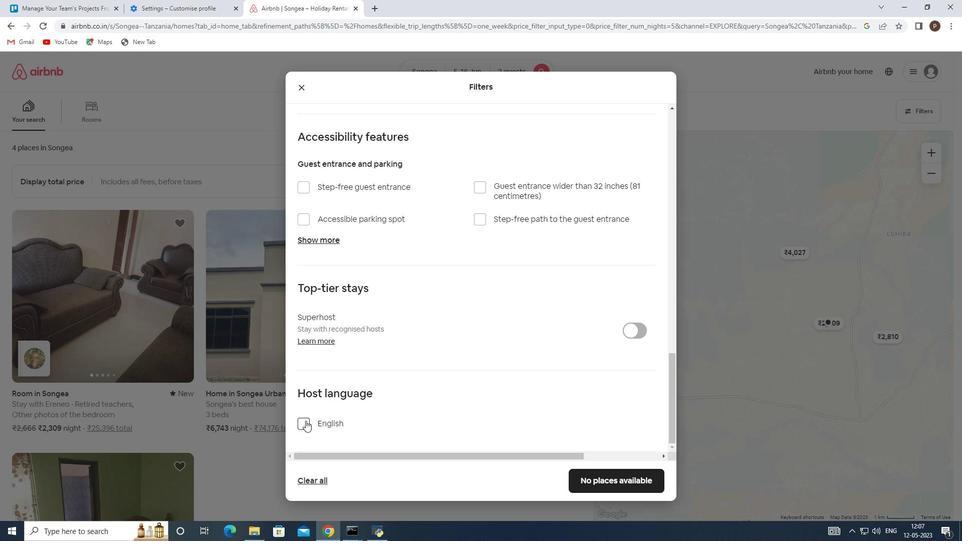 
Action: Mouse moved to (594, 477)
Screenshot: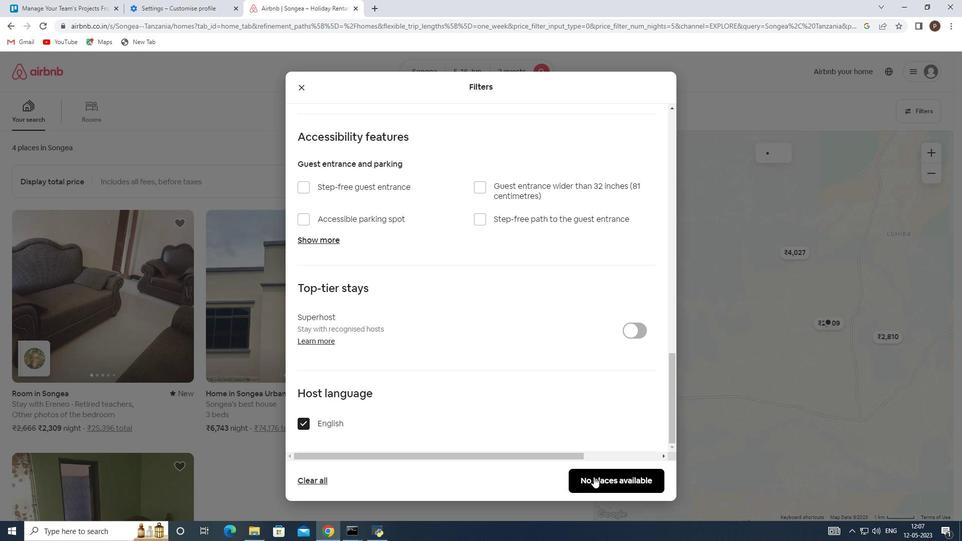 
Action: Mouse pressed left at (594, 477)
Screenshot: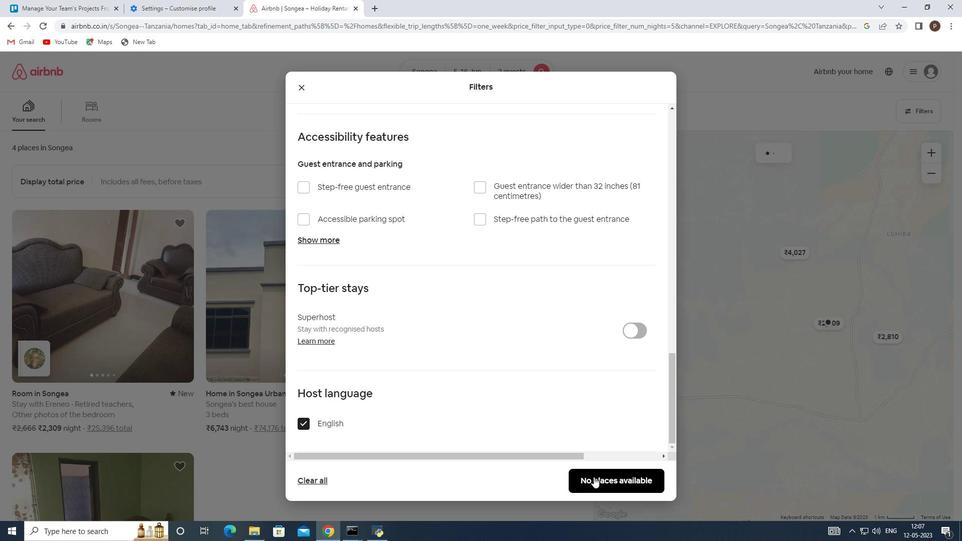 
Action: Mouse moved to (595, 477)
Screenshot: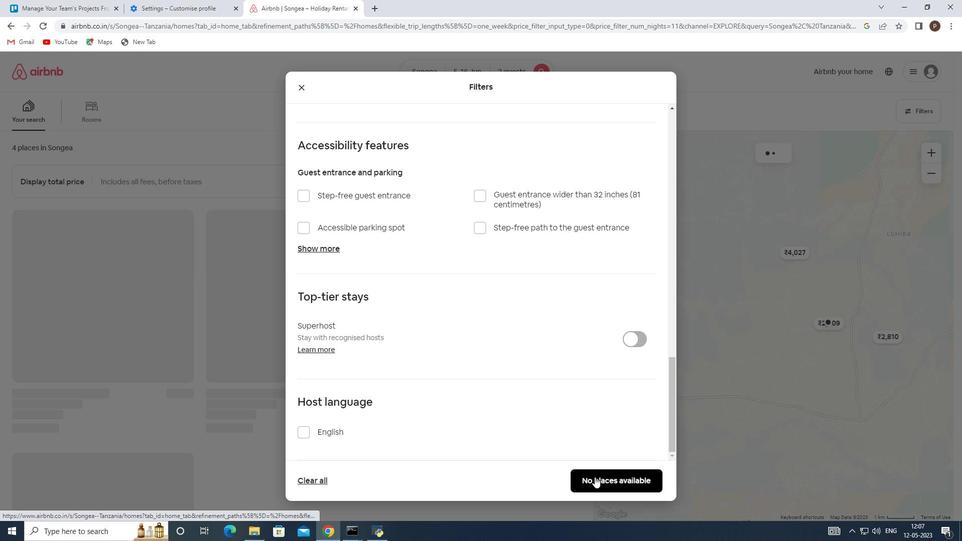 
